 Task: Create a due date automation trigger when advanced on, on the tuesday after a card is due add dates due in 1 working days at 11:00 AM.
Action: Mouse moved to (885, 275)
Screenshot: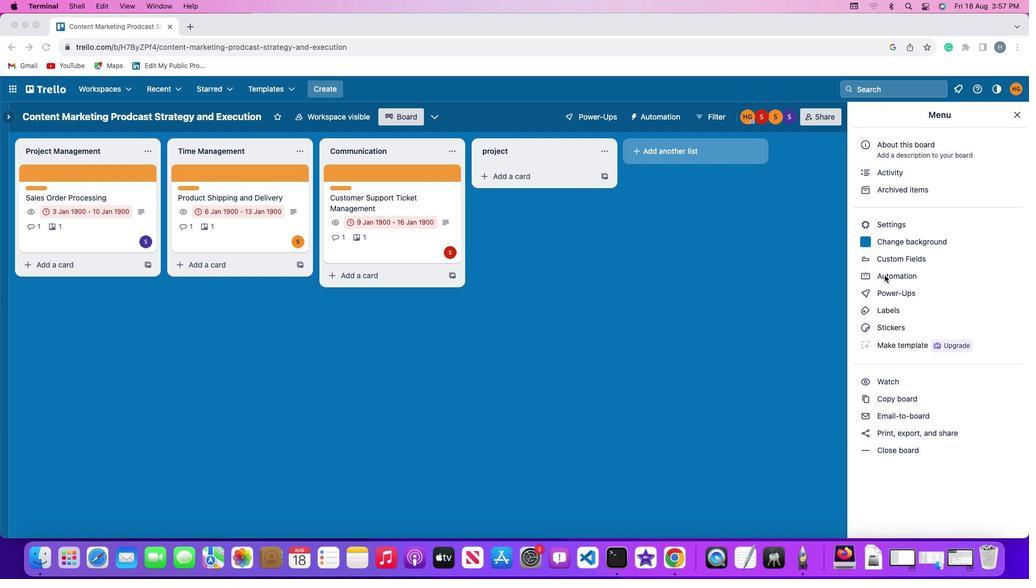 
Action: Mouse pressed left at (885, 275)
Screenshot: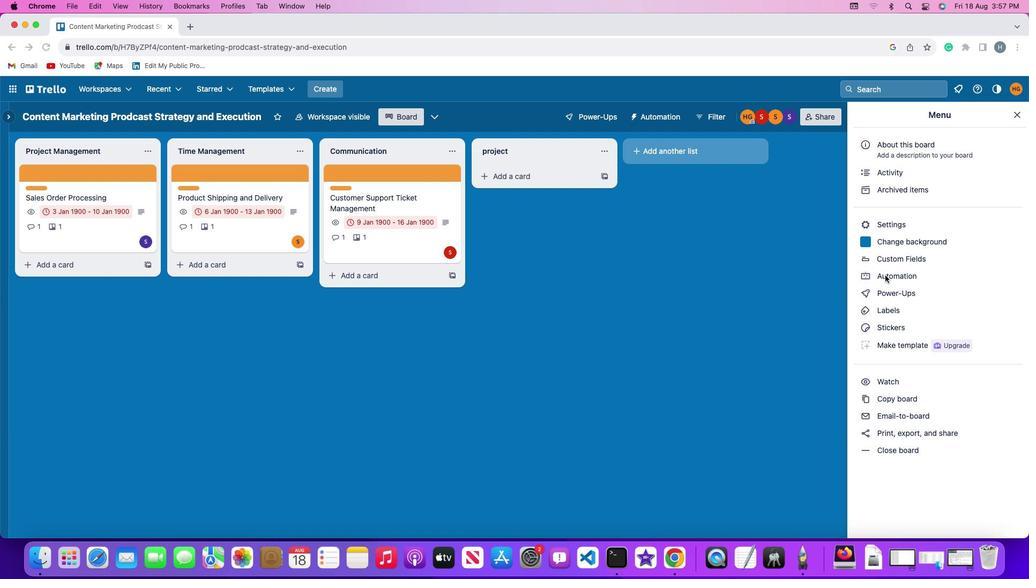 
Action: Mouse moved to (885, 275)
Screenshot: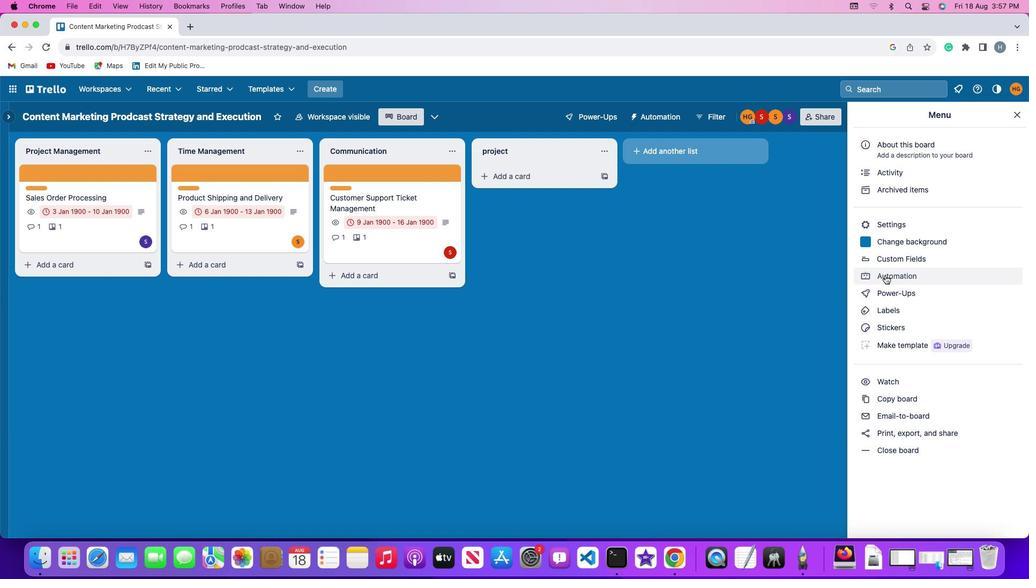 
Action: Mouse pressed left at (885, 275)
Screenshot: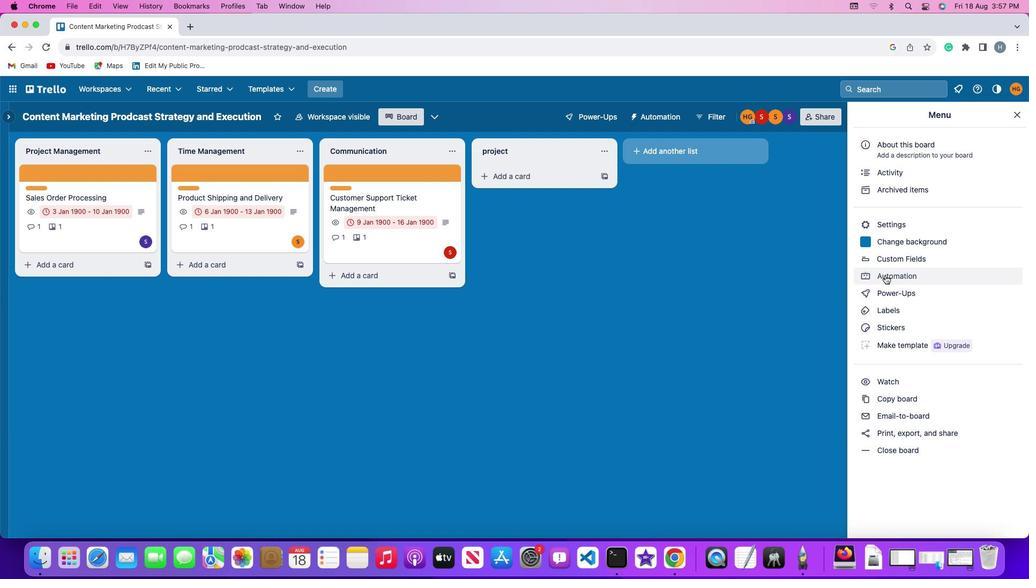 
Action: Mouse moved to (52, 252)
Screenshot: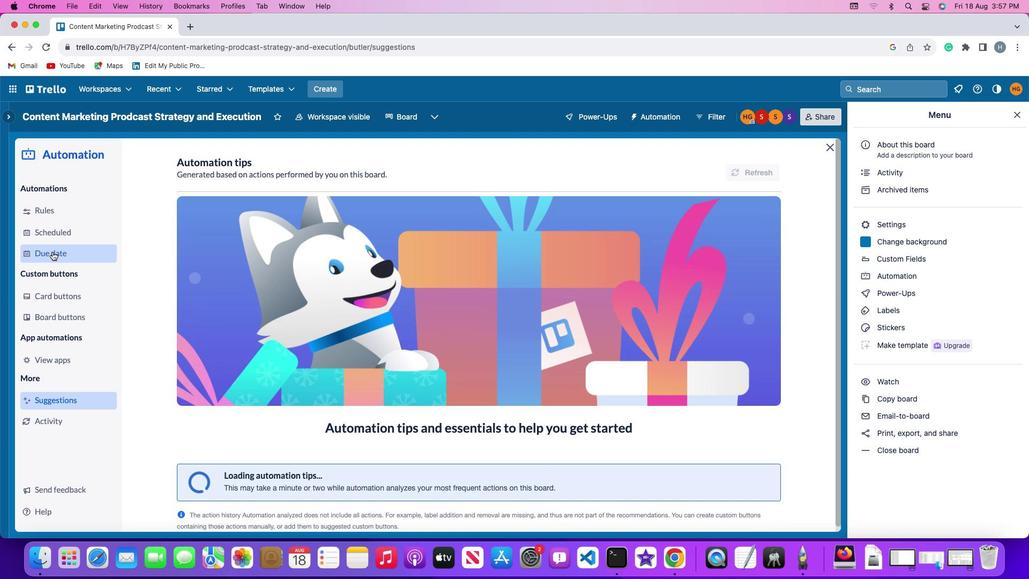 
Action: Mouse pressed left at (52, 252)
Screenshot: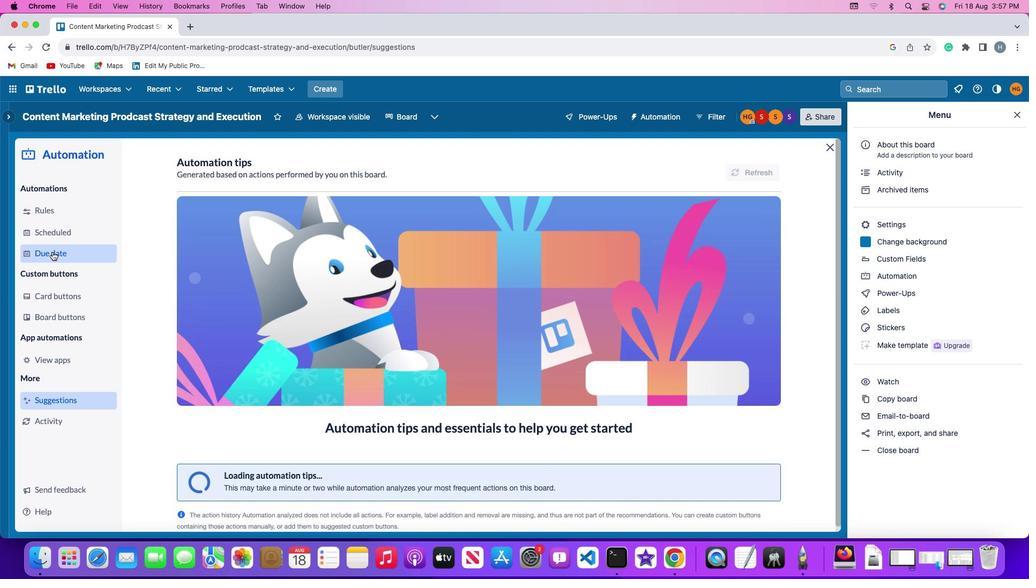
Action: Mouse moved to (730, 165)
Screenshot: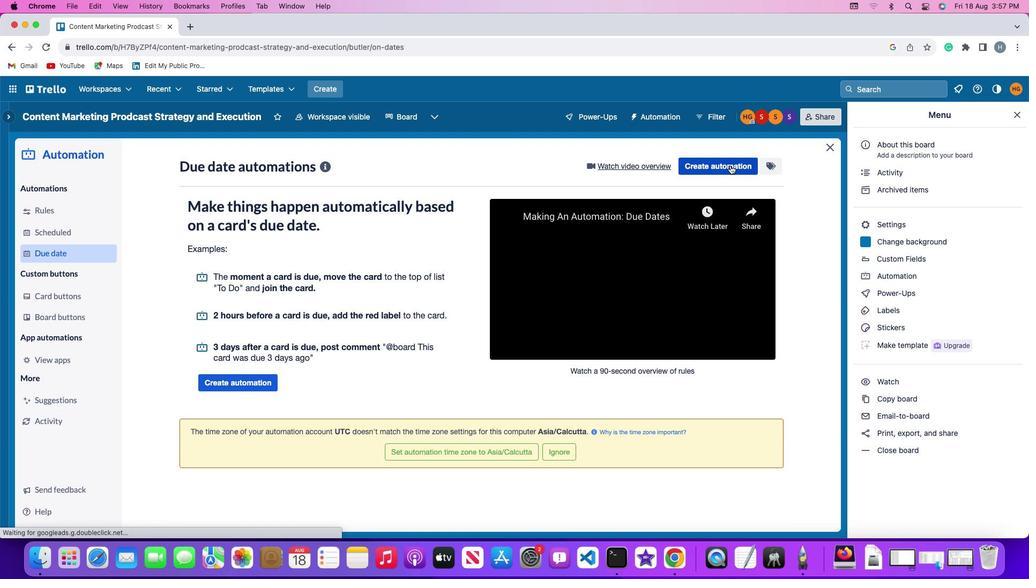 
Action: Mouse pressed left at (730, 165)
Screenshot: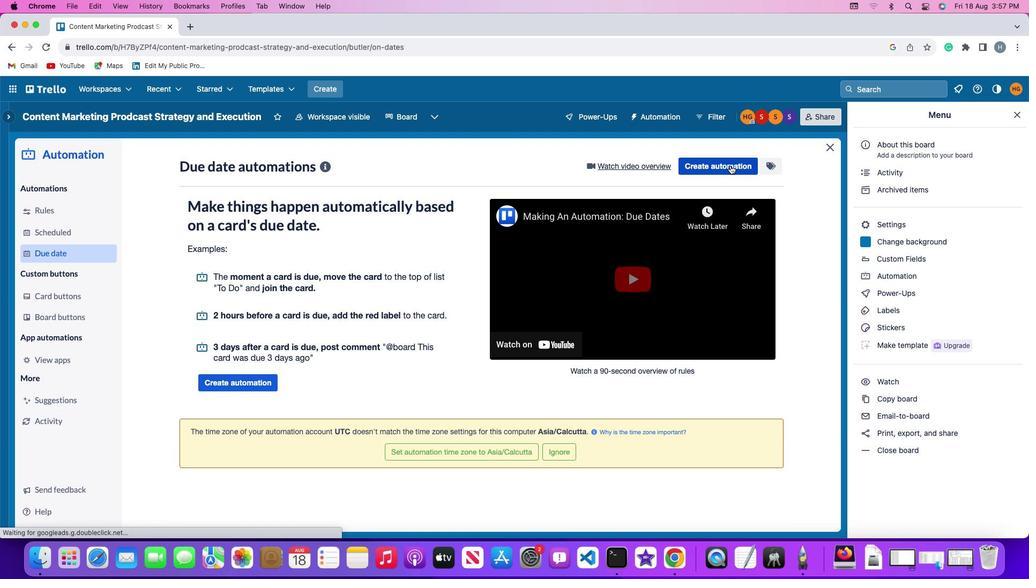 
Action: Mouse moved to (213, 268)
Screenshot: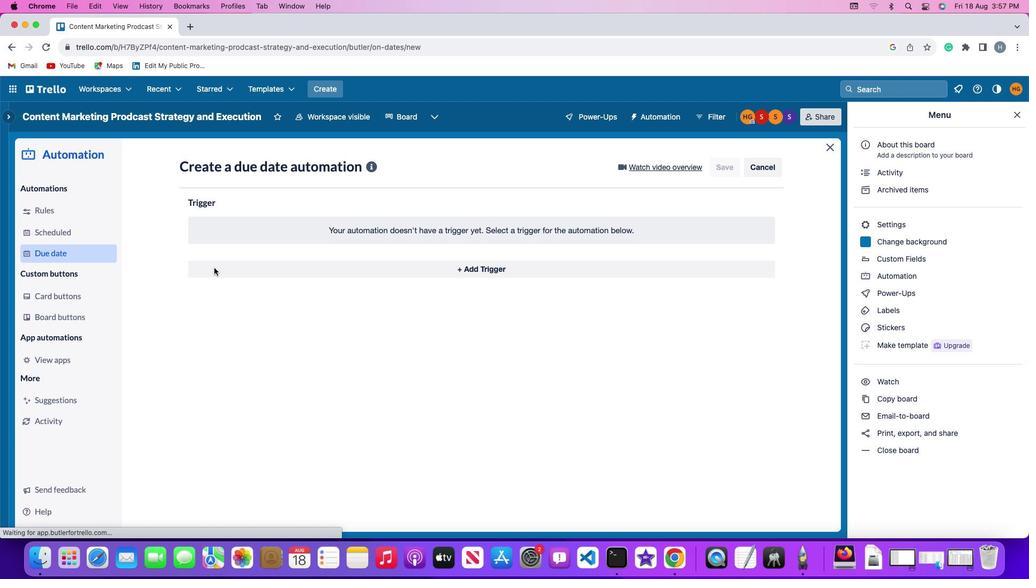 
Action: Mouse pressed left at (213, 268)
Screenshot: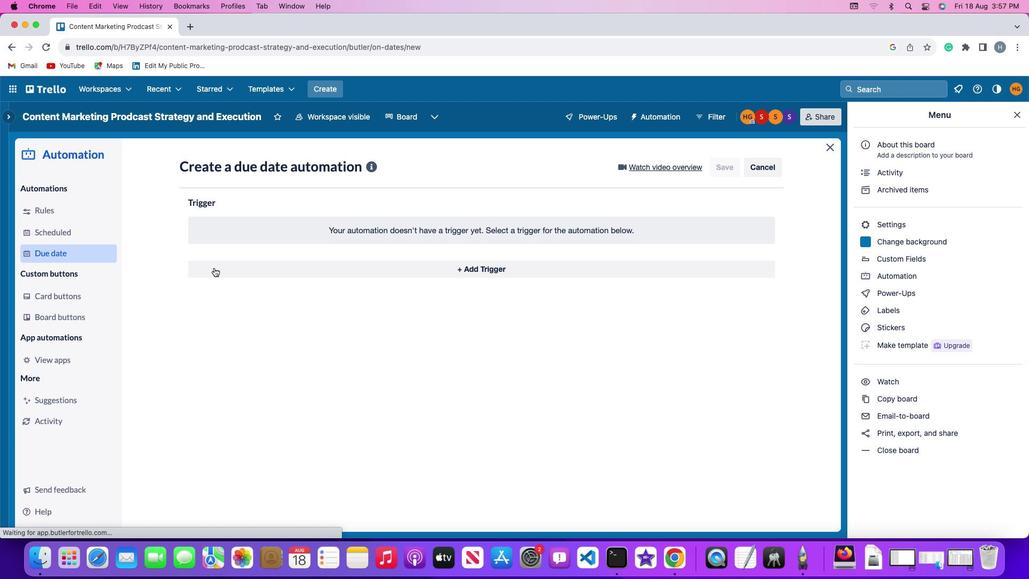 
Action: Mouse moved to (231, 464)
Screenshot: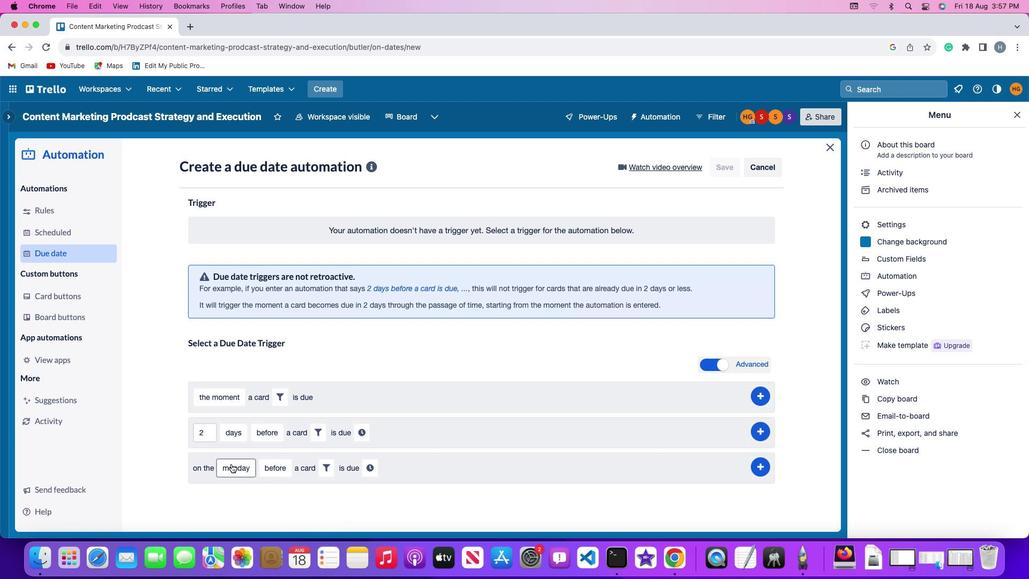 
Action: Mouse pressed left at (231, 464)
Screenshot: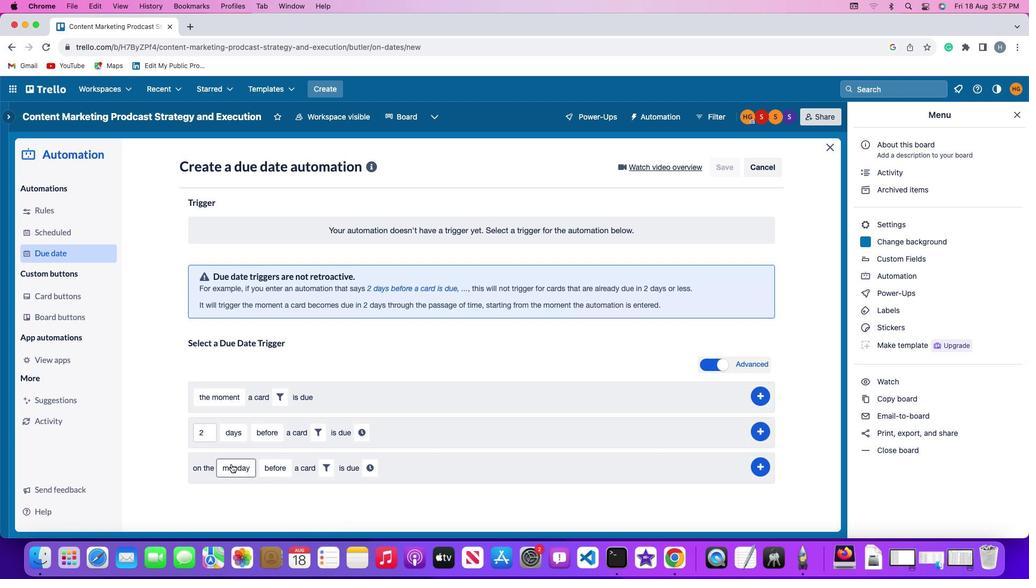 
Action: Mouse moved to (242, 339)
Screenshot: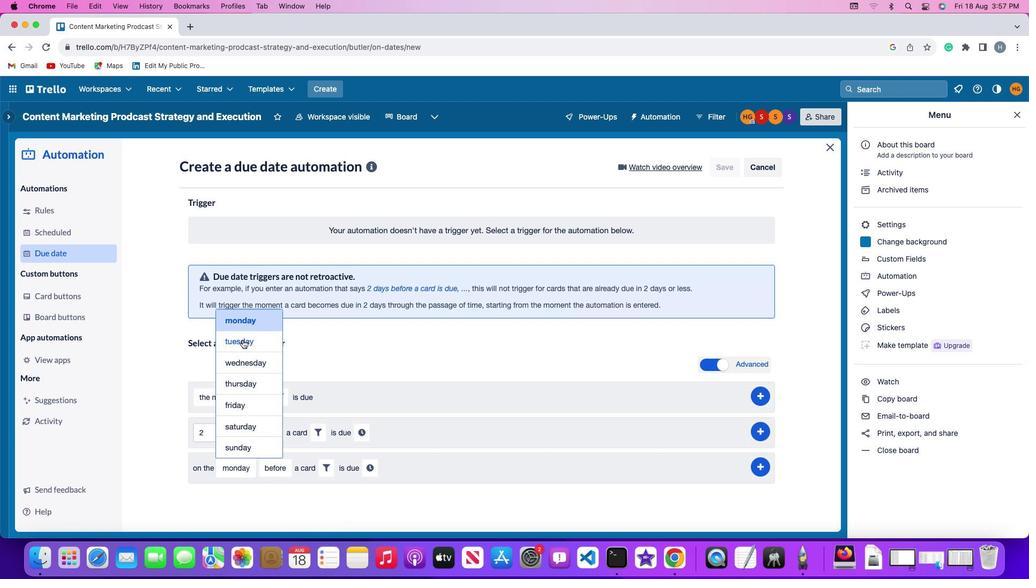 
Action: Mouse pressed left at (242, 339)
Screenshot: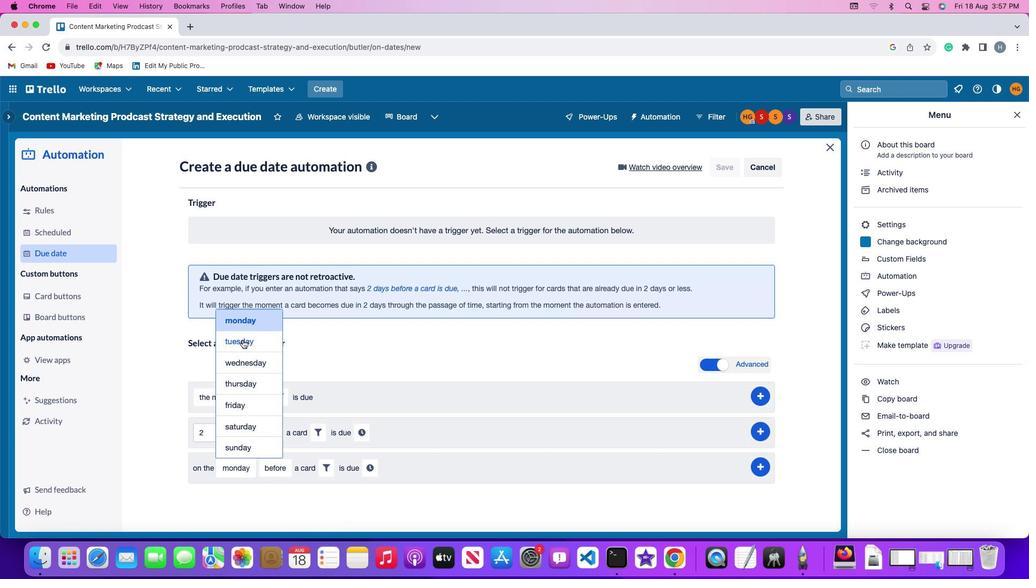 
Action: Mouse moved to (270, 468)
Screenshot: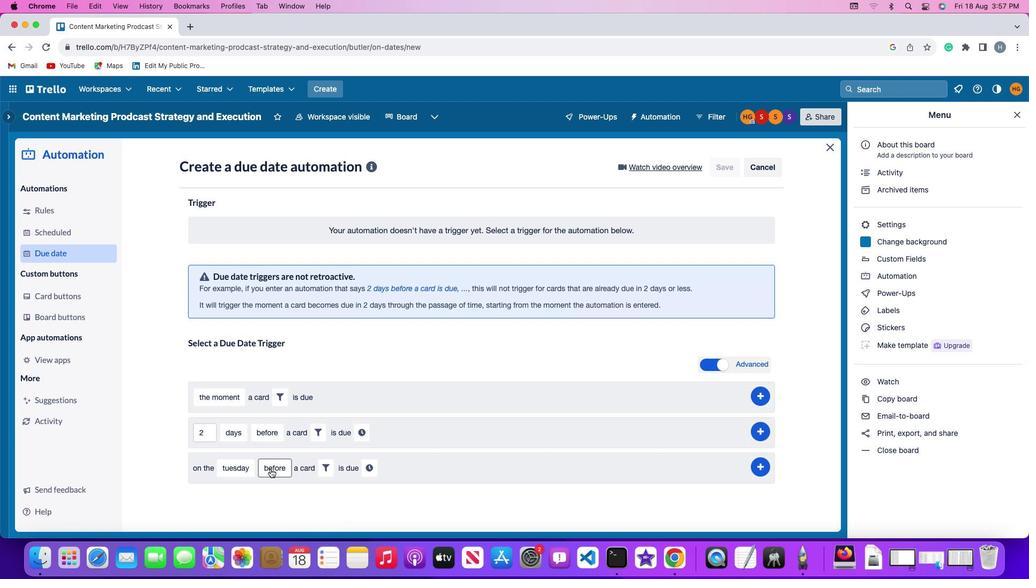 
Action: Mouse pressed left at (270, 468)
Screenshot: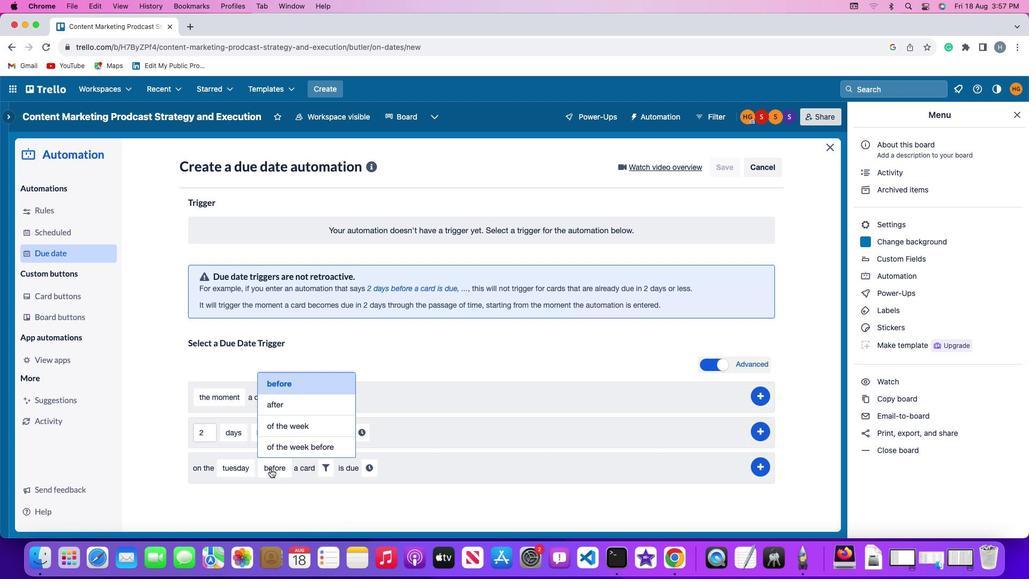 
Action: Mouse moved to (282, 405)
Screenshot: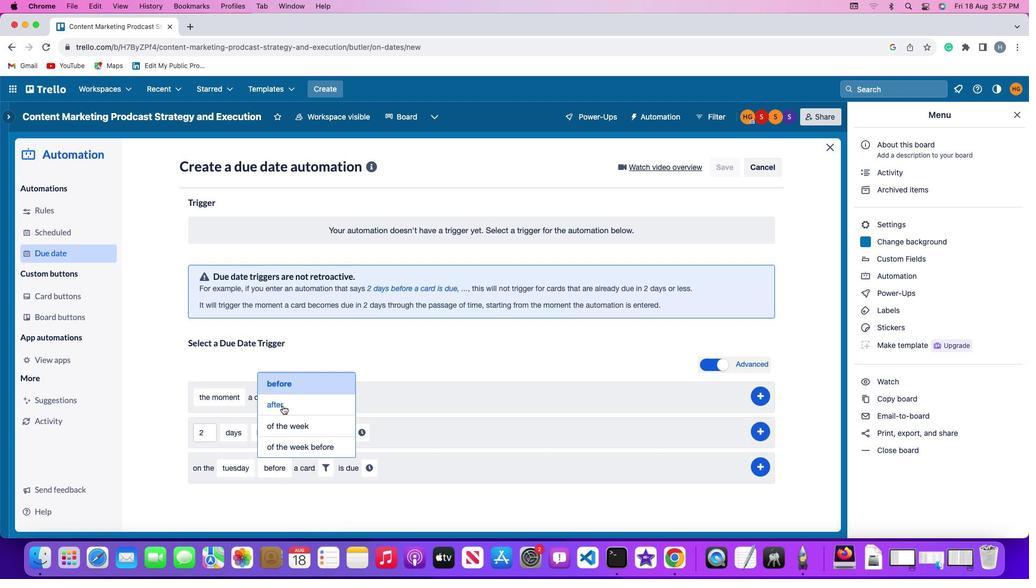 
Action: Mouse pressed left at (282, 405)
Screenshot: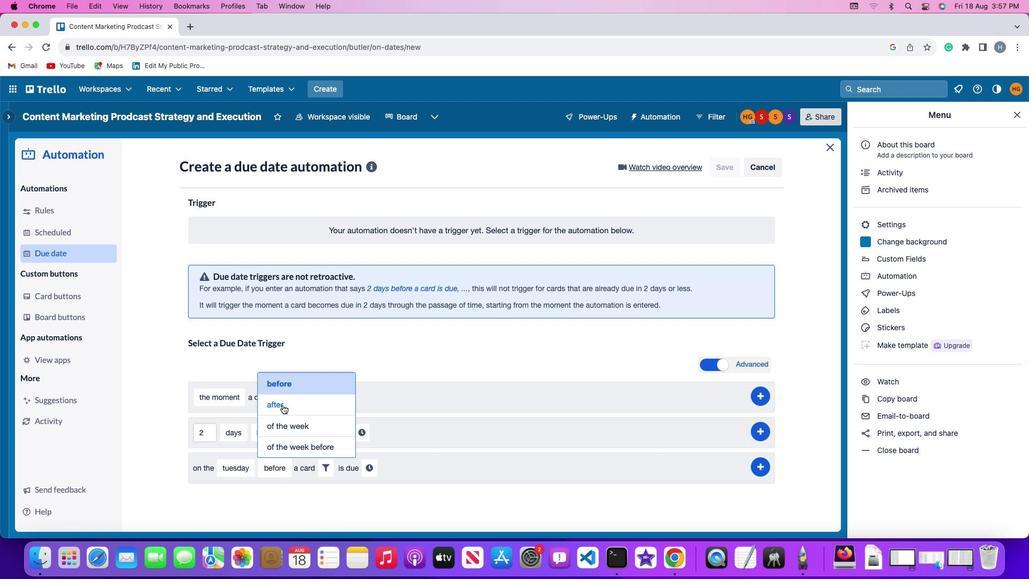 
Action: Mouse moved to (320, 468)
Screenshot: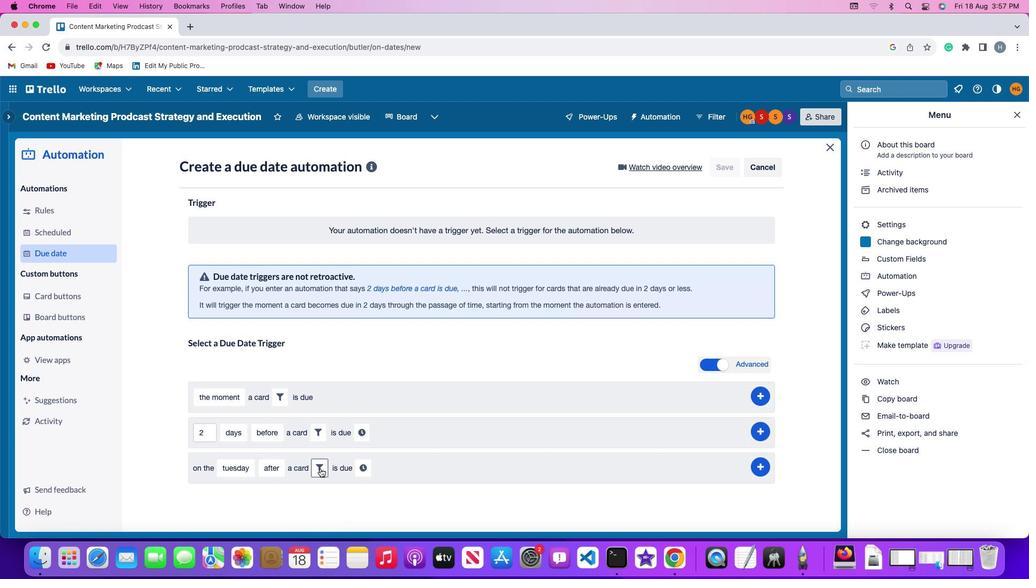
Action: Mouse pressed left at (320, 468)
Screenshot: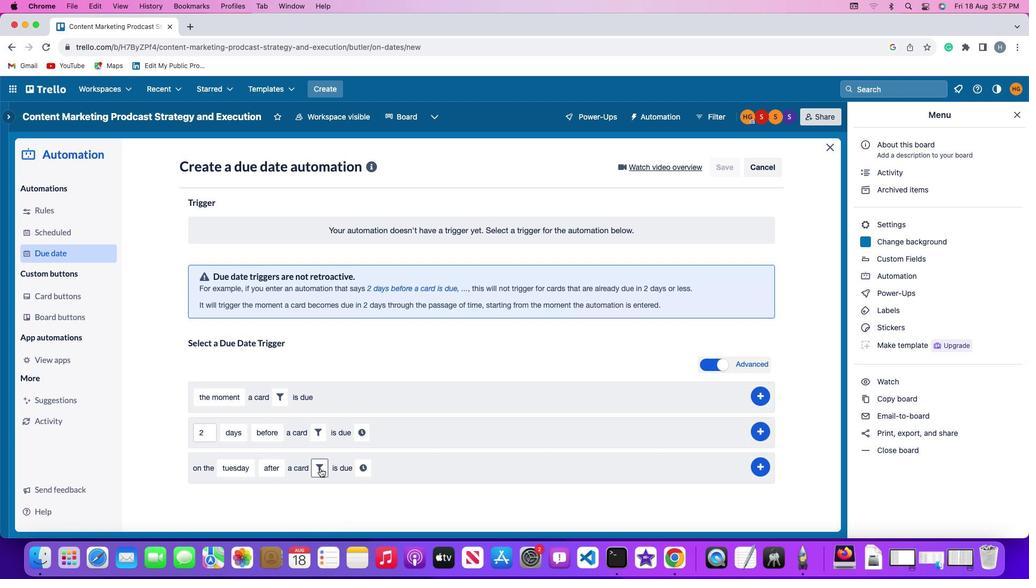 
Action: Mouse moved to (291, 495)
Screenshot: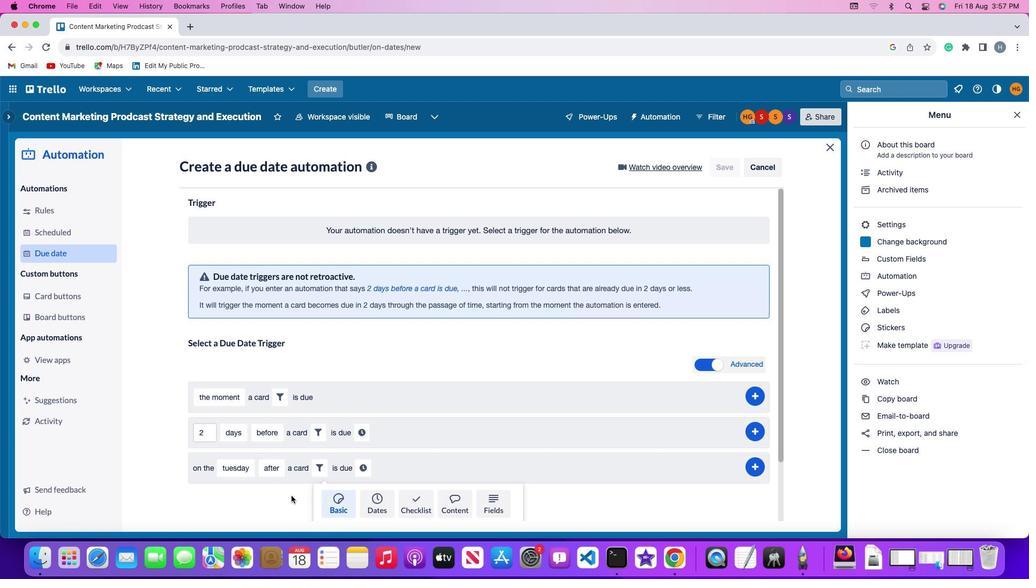 
Action: Mouse scrolled (291, 495) with delta (0, 0)
Screenshot: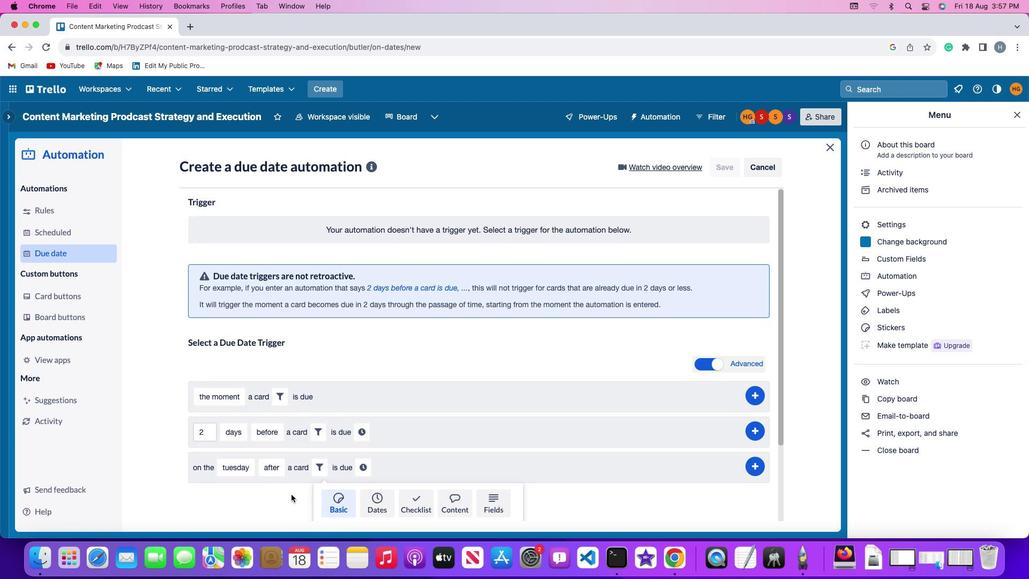 
Action: Mouse moved to (291, 494)
Screenshot: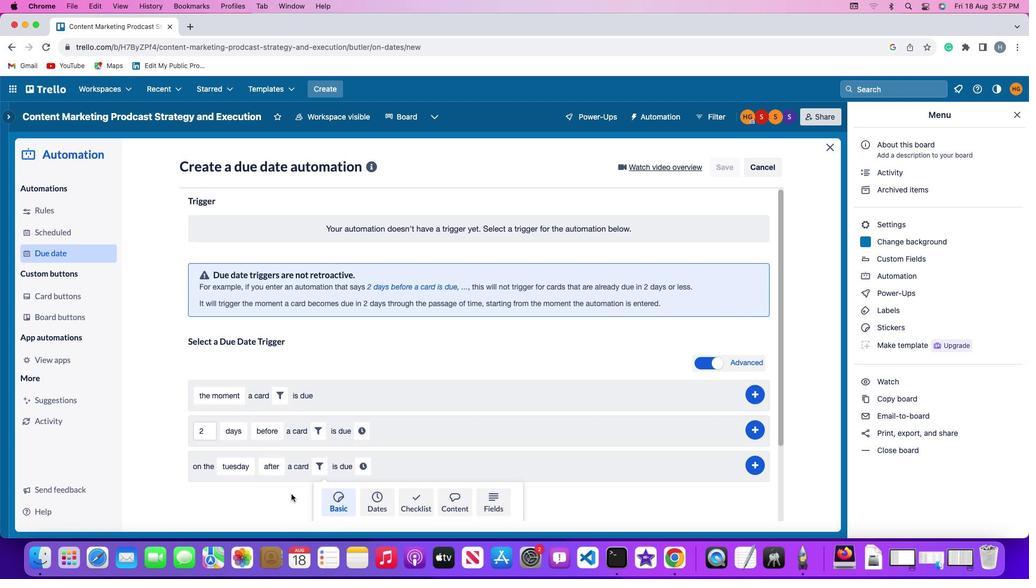 
Action: Mouse scrolled (291, 494) with delta (0, 0)
Screenshot: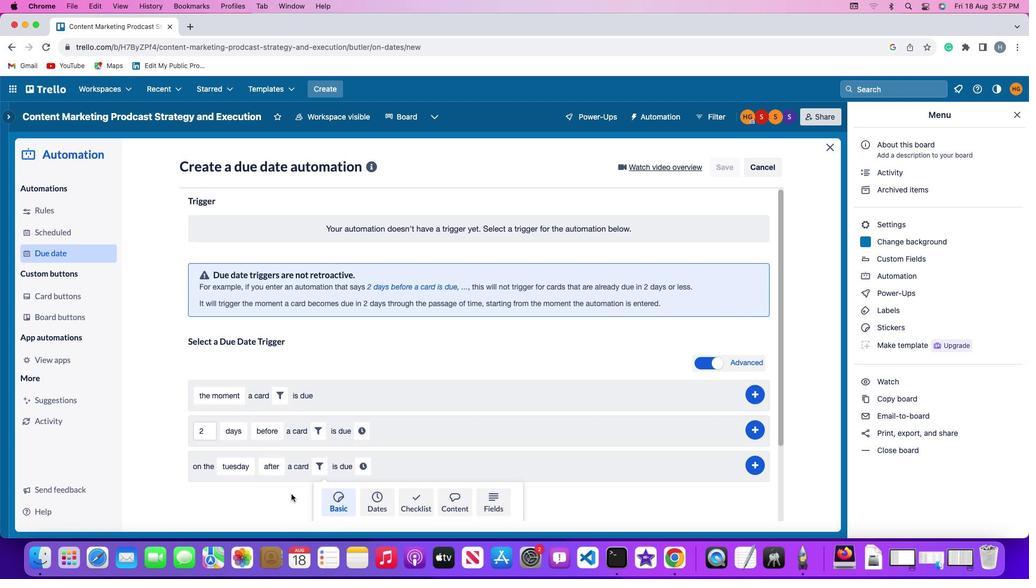 
Action: Mouse scrolled (291, 494) with delta (0, -1)
Screenshot: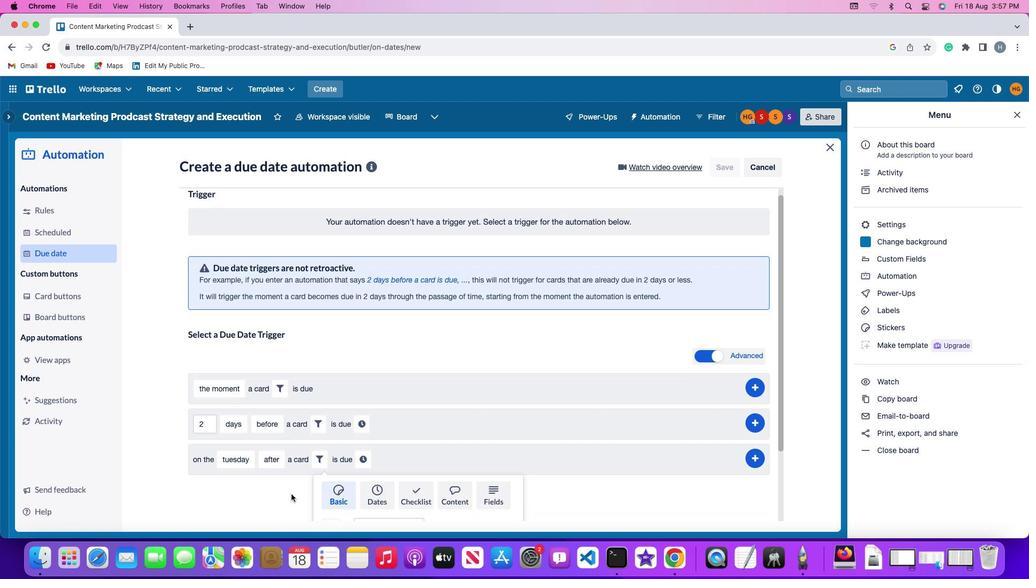 
Action: Mouse moved to (291, 494)
Screenshot: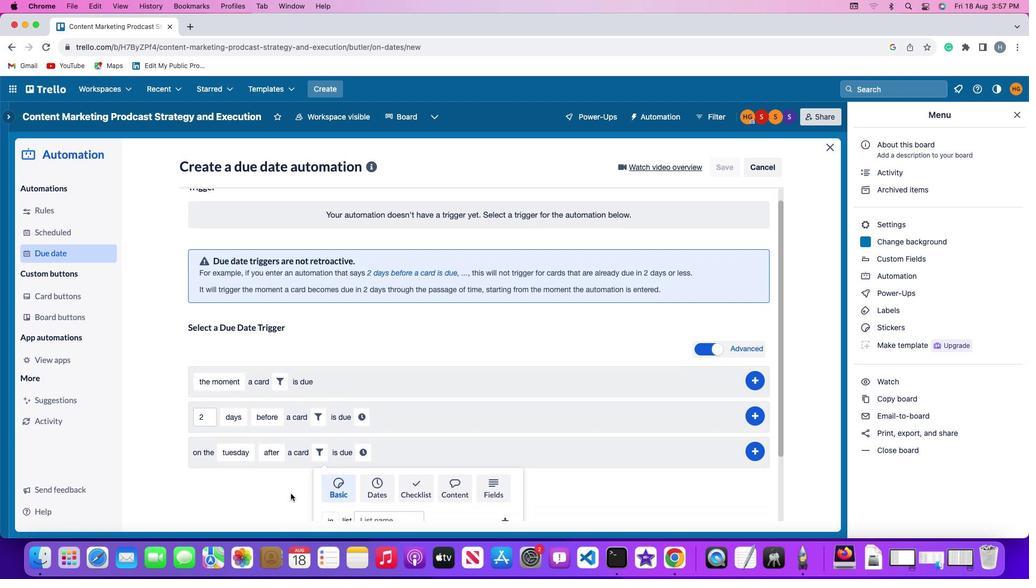 
Action: Mouse scrolled (291, 494) with delta (0, -2)
Screenshot: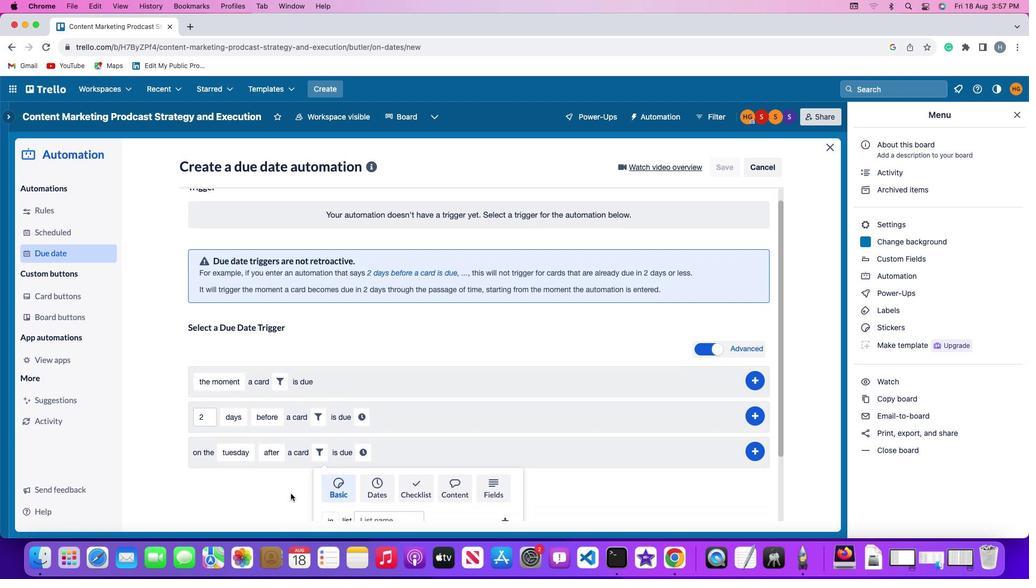 
Action: Mouse moved to (291, 493)
Screenshot: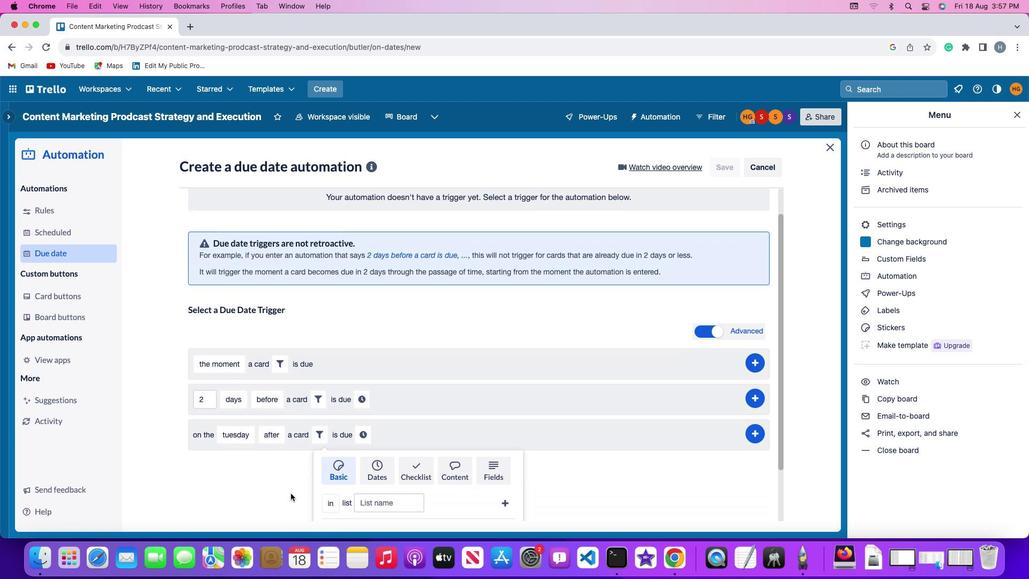 
Action: Mouse scrolled (291, 493) with delta (0, -2)
Screenshot: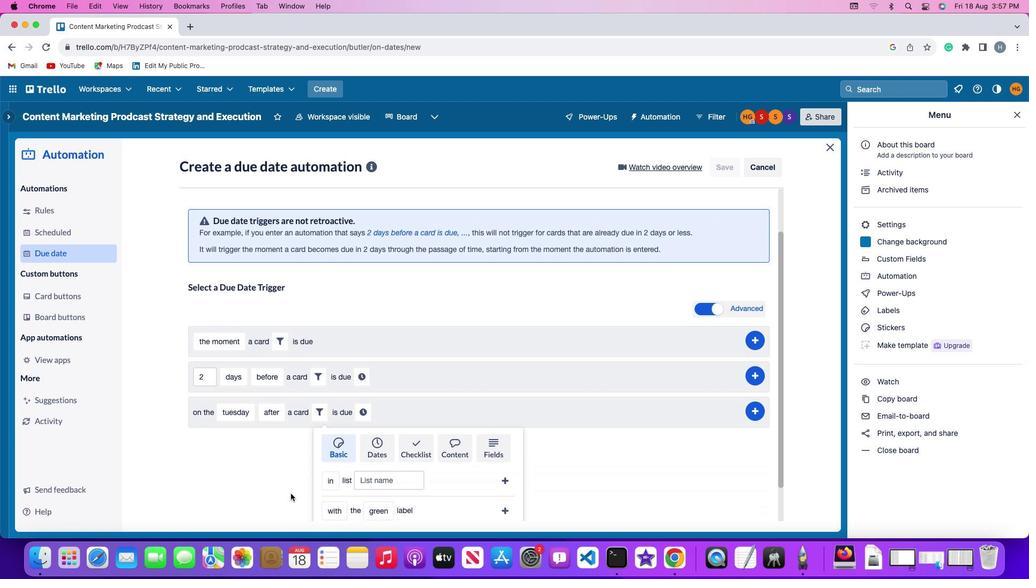 
Action: Mouse moved to (291, 493)
Screenshot: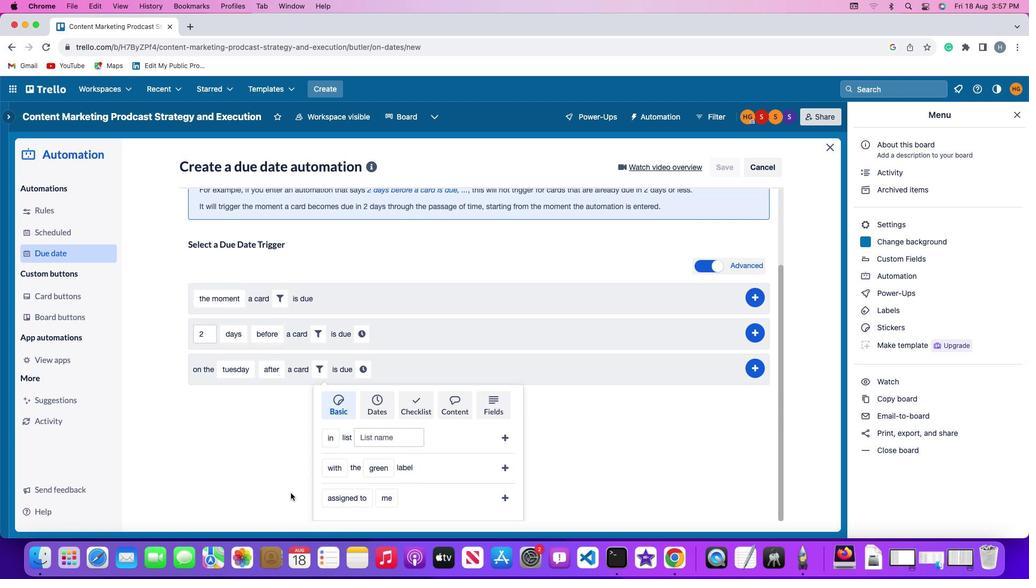 
Action: Mouse scrolled (291, 493) with delta (0, 0)
Screenshot: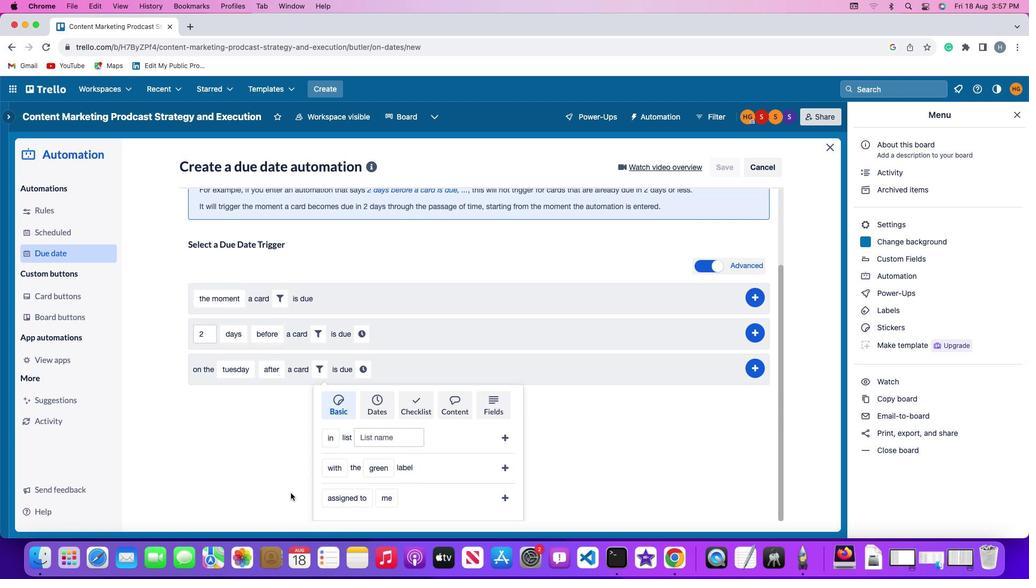 
Action: Mouse moved to (291, 493)
Screenshot: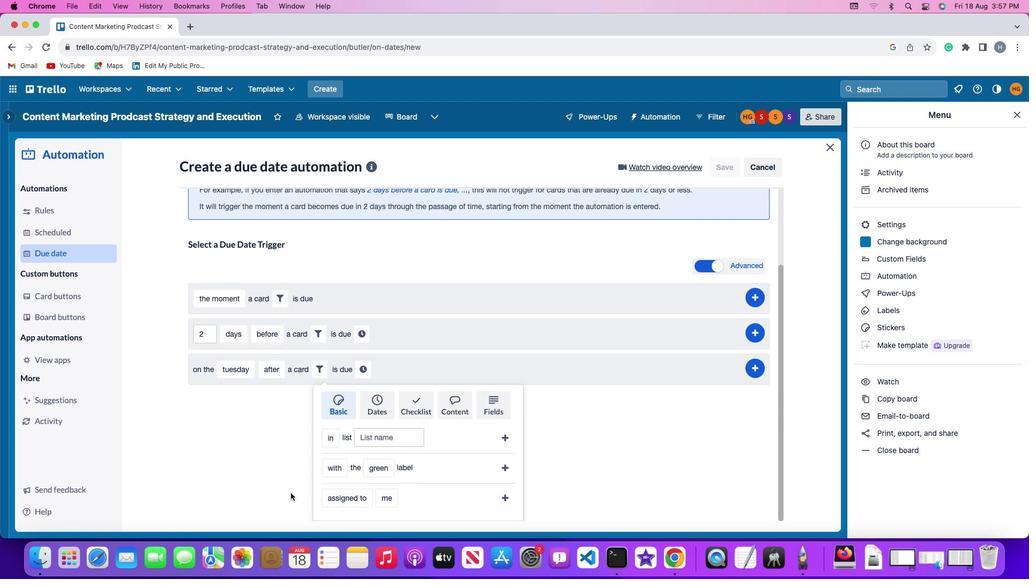 
Action: Mouse scrolled (291, 493) with delta (0, 0)
Screenshot: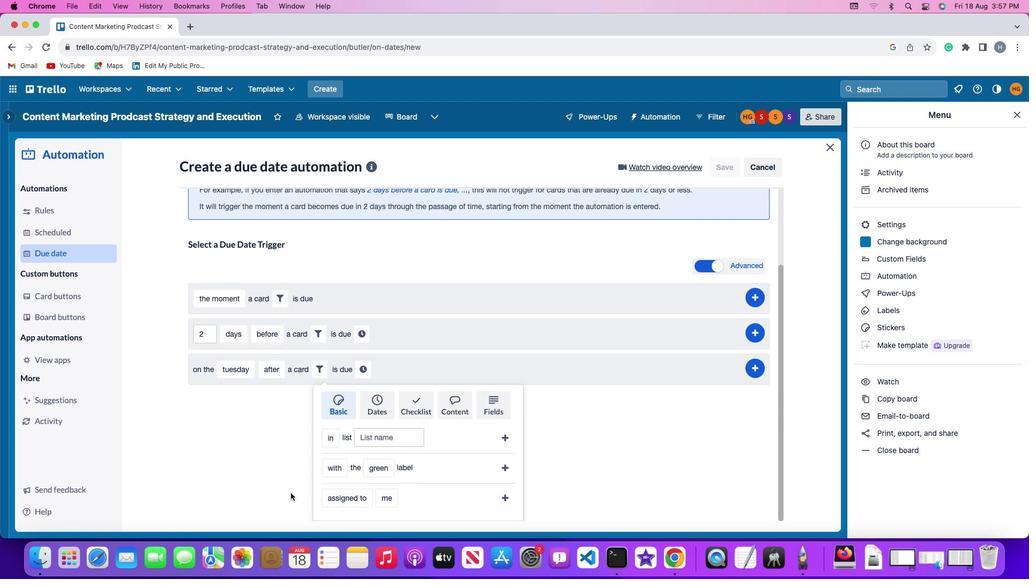 
Action: Mouse scrolled (291, 493) with delta (0, -1)
Screenshot: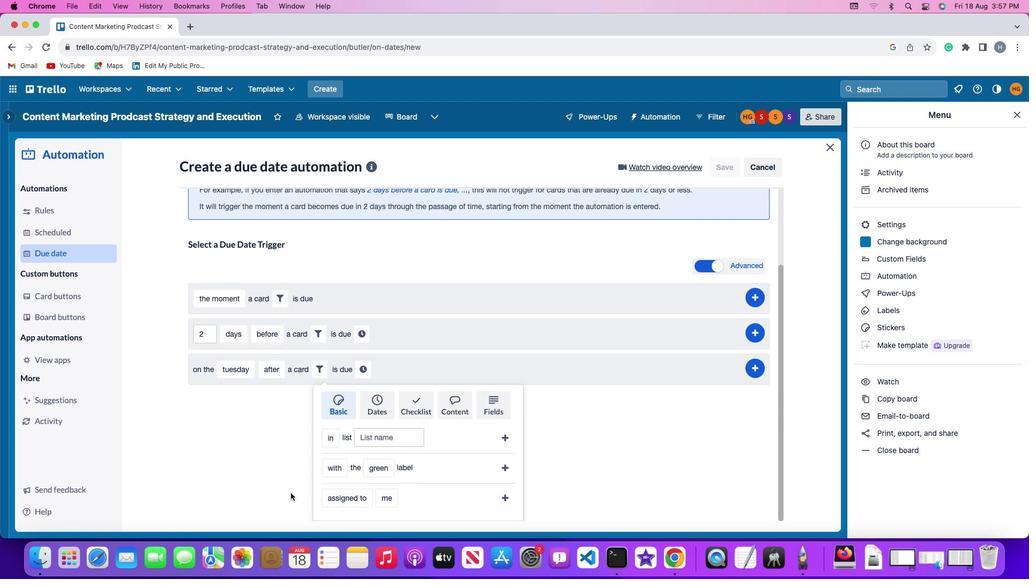 
Action: Mouse scrolled (291, 493) with delta (0, -2)
Screenshot: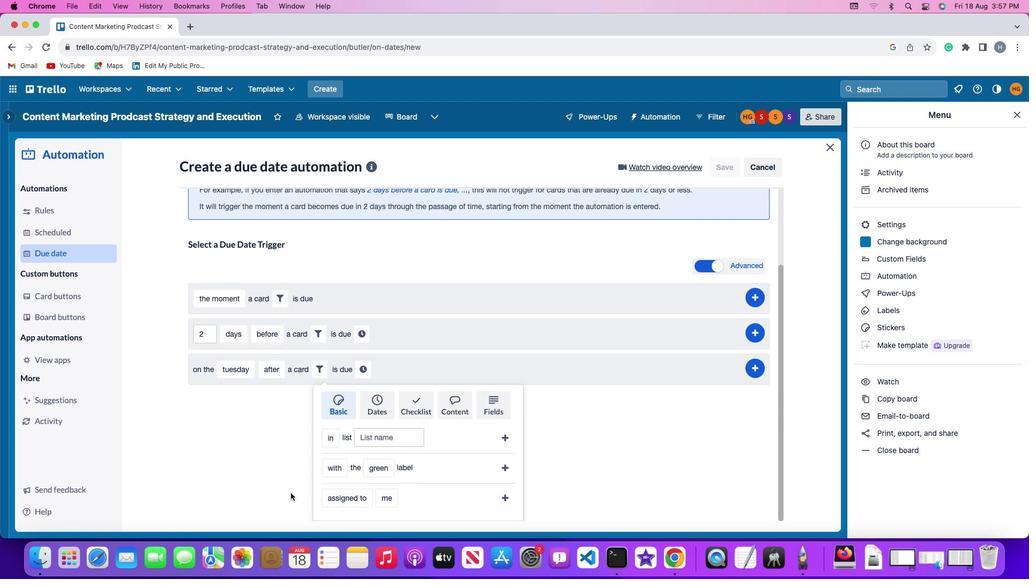 
Action: Mouse moved to (387, 405)
Screenshot: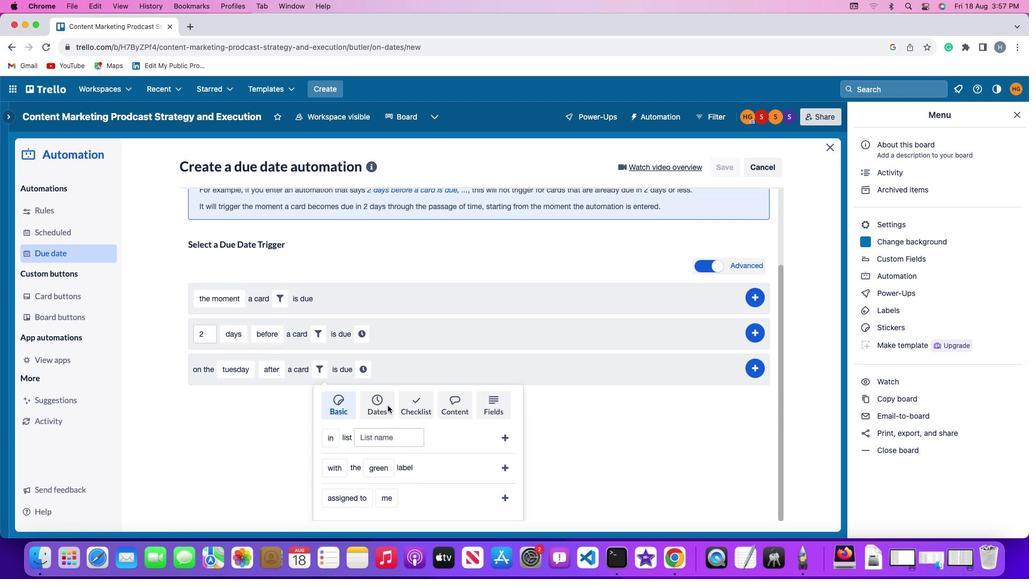 
Action: Mouse pressed left at (387, 405)
Screenshot: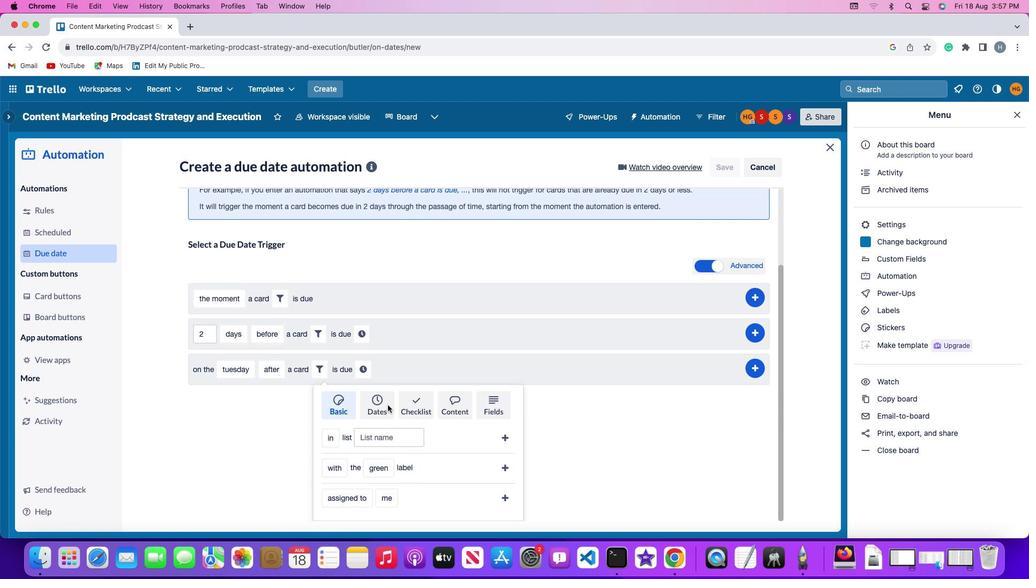 
Action: Mouse moved to (269, 443)
Screenshot: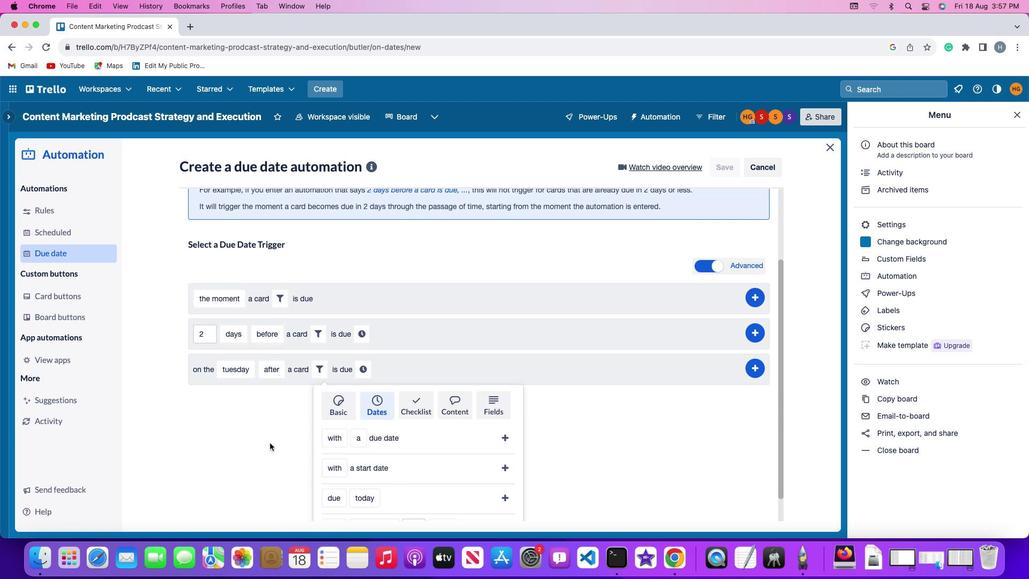 
Action: Mouse scrolled (269, 443) with delta (0, 0)
Screenshot: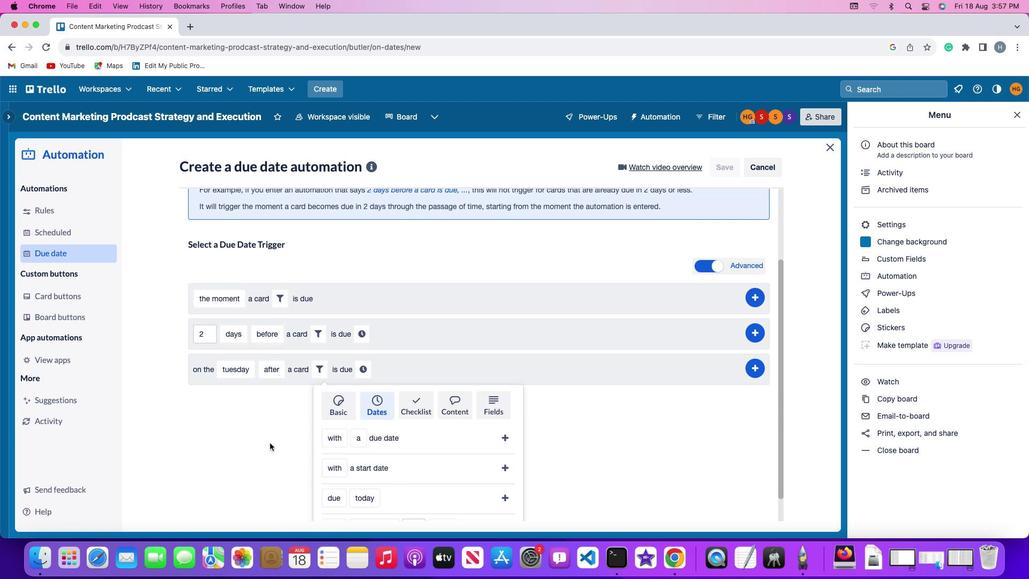 
Action: Mouse scrolled (269, 443) with delta (0, 0)
Screenshot: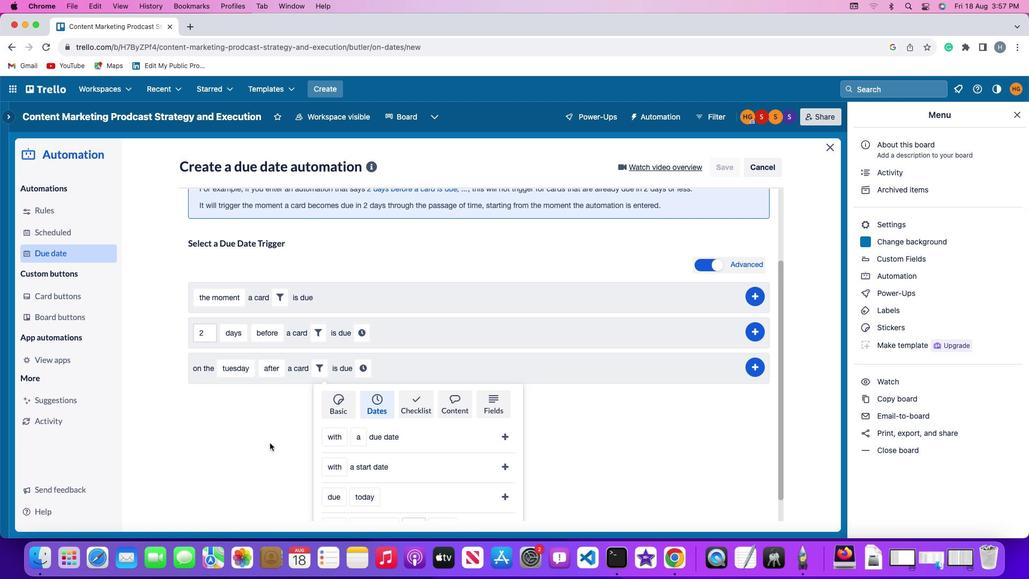 
Action: Mouse moved to (270, 443)
Screenshot: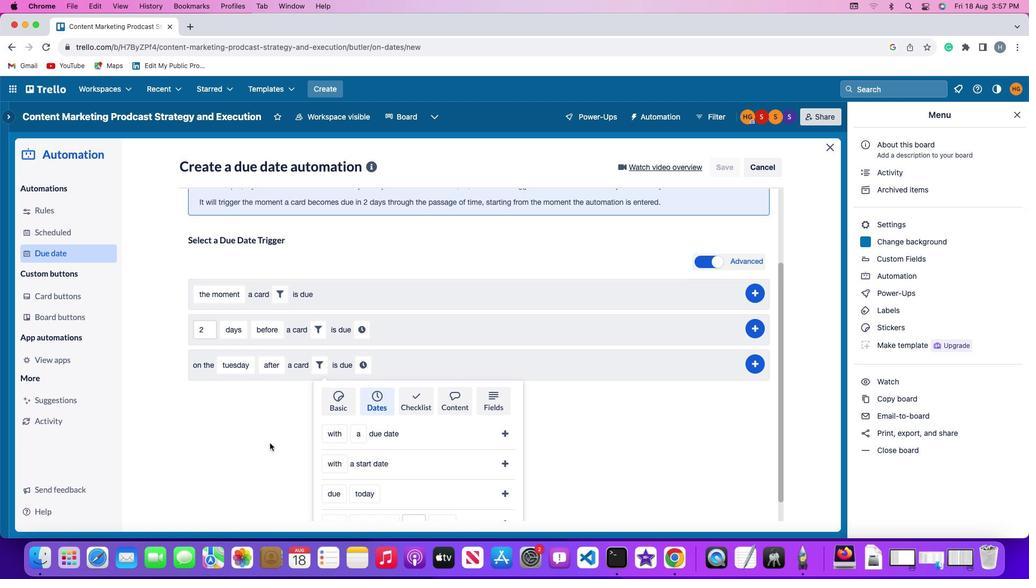 
Action: Mouse scrolled (270, 443) with delta (0, -1)
Screenshot: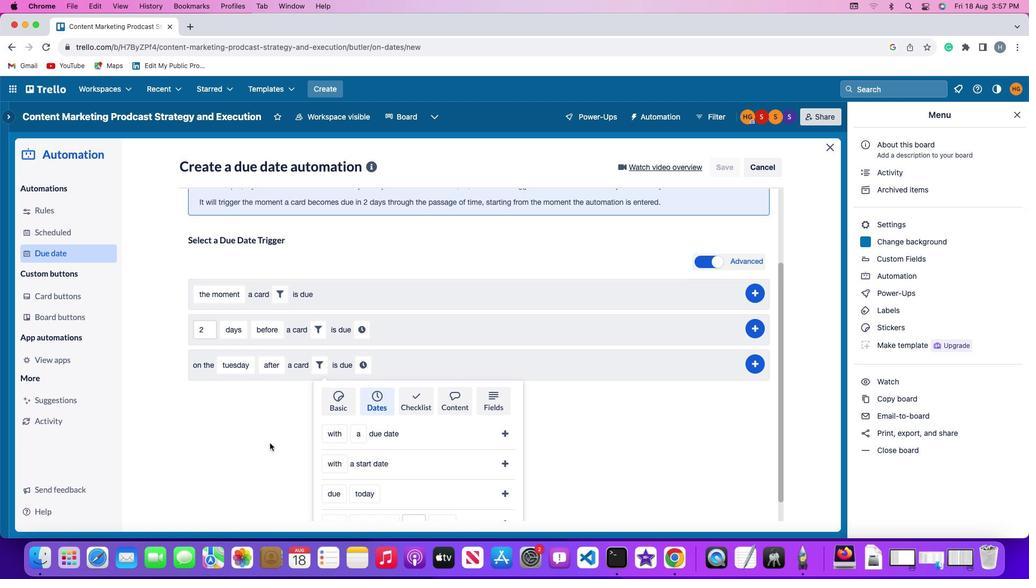 
Action: Mouse moved to (270, 443)
Screenshot: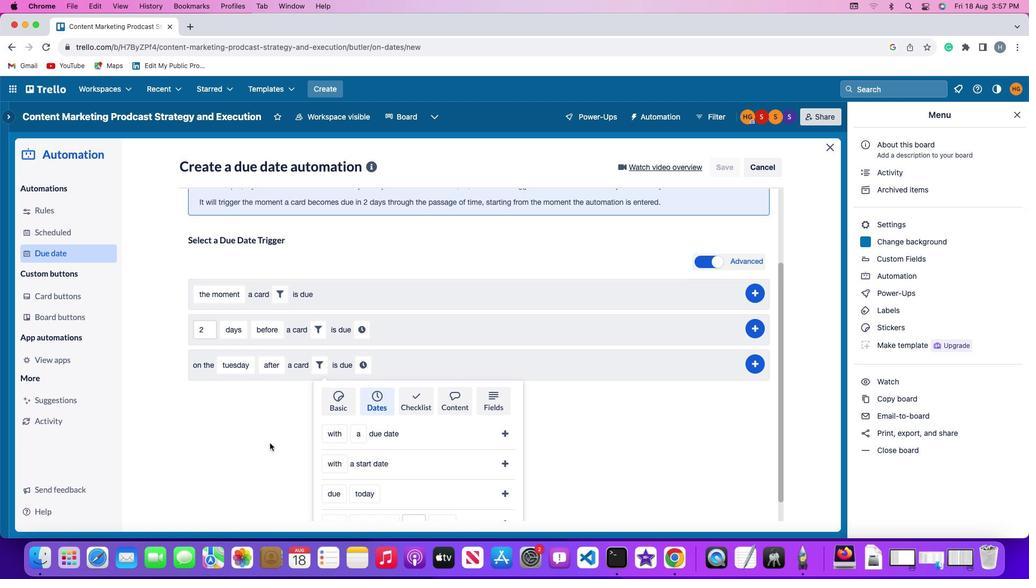 
Action: Mouse scrolled (270, 443) with delta (0, -2)
Screenshot: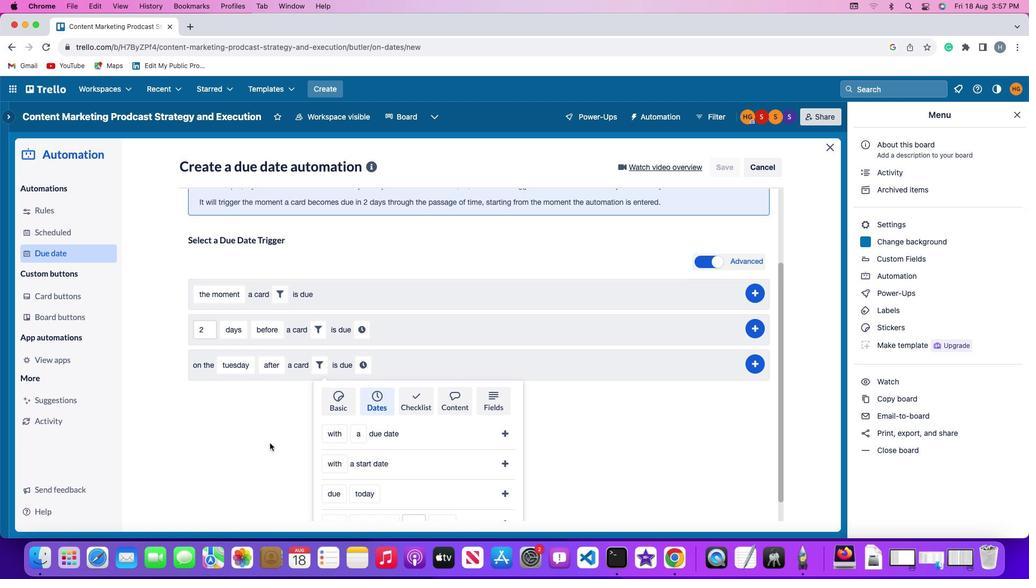 
Action: Mouse scrolled (270, 443) with delta (0, -2)
Screenshot: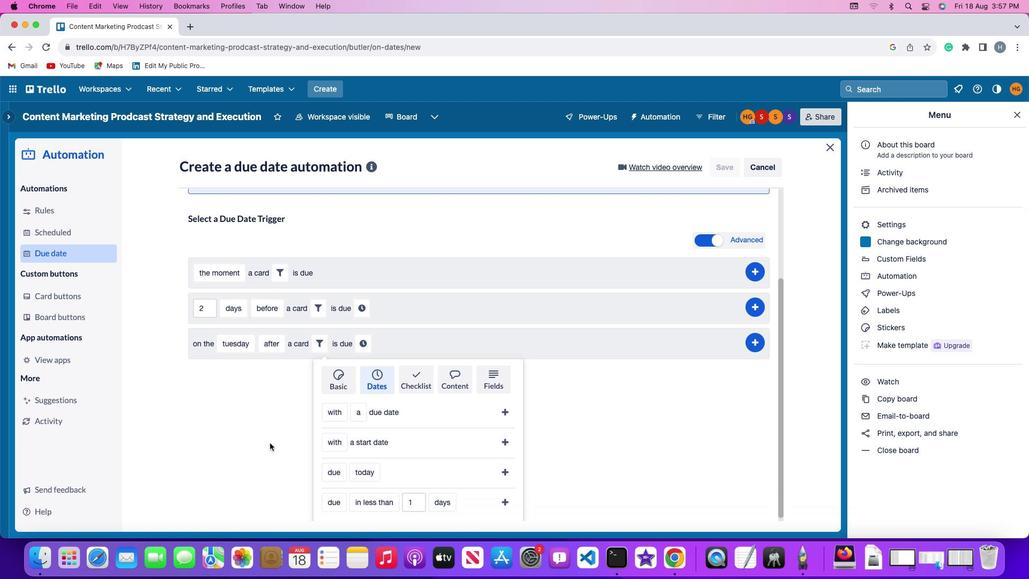 
Action: Mouse scrolled (270, 443) with delta (0, 0)
Screenshot: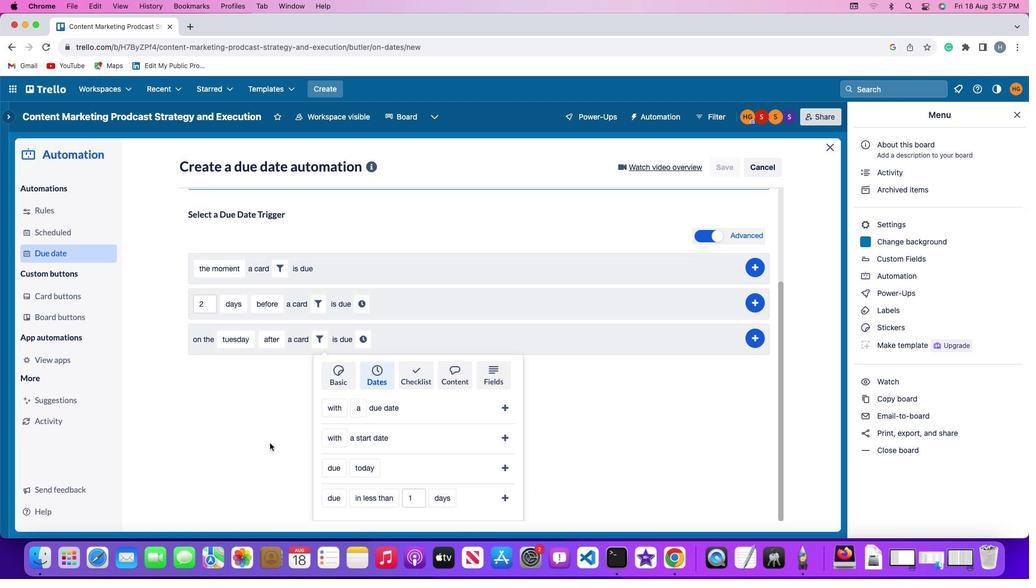 
Action: Mouse scrolled (270, 443) with delta (0, 0)
Screenshot: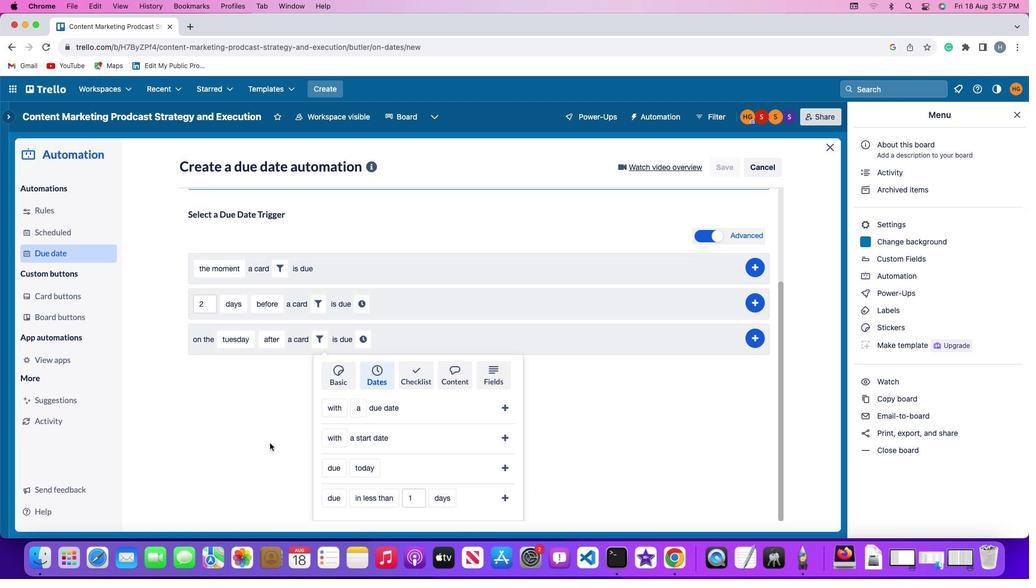 
Action: Mouse scrolled (270, 443) with delta (0, -1)
Screenshot: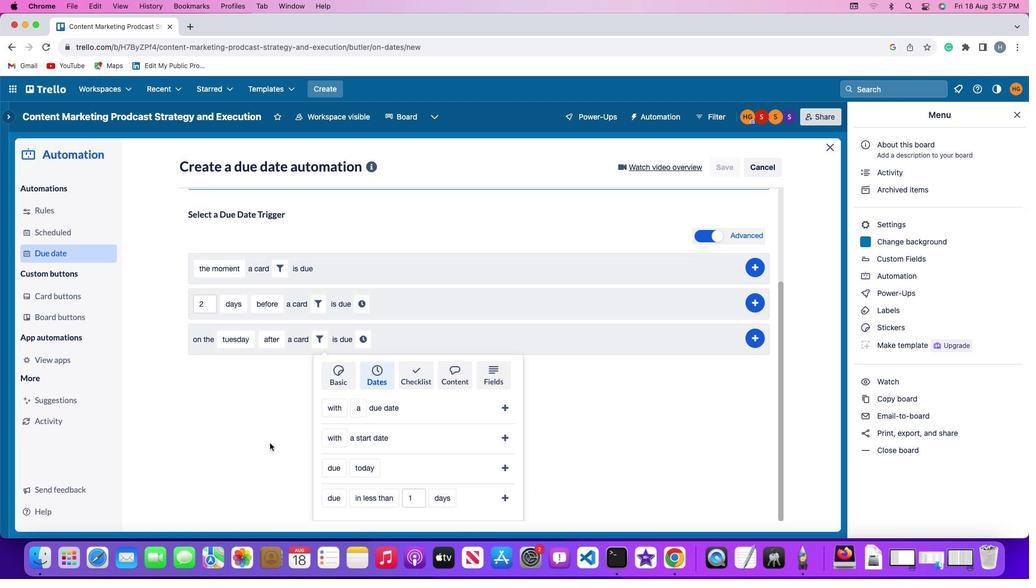 
Action: Mouse scrolled (270, 443) with delta (0, -2)
Screenshot: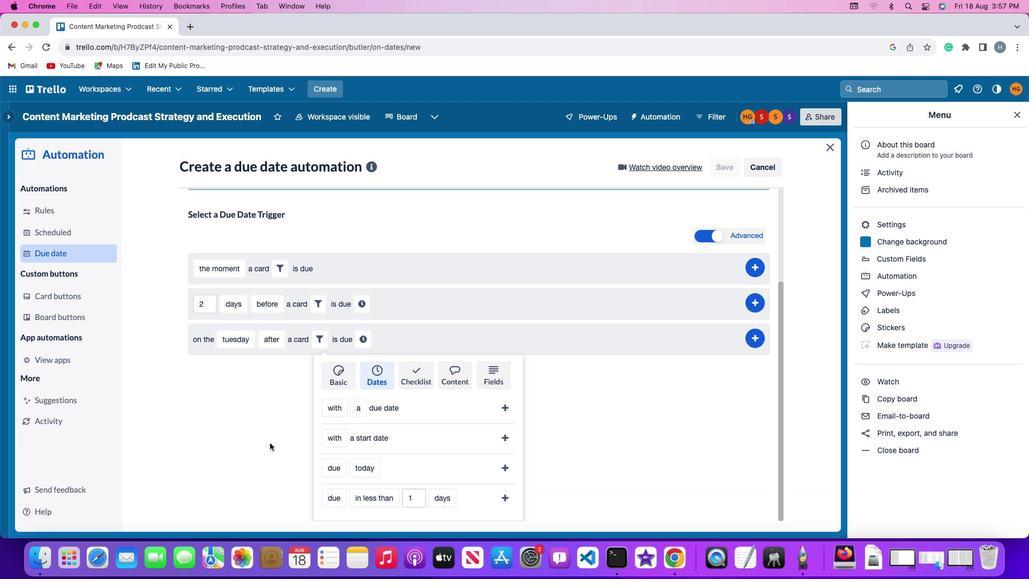 
Action: Mouse moved to (337, 496)
Screenshot: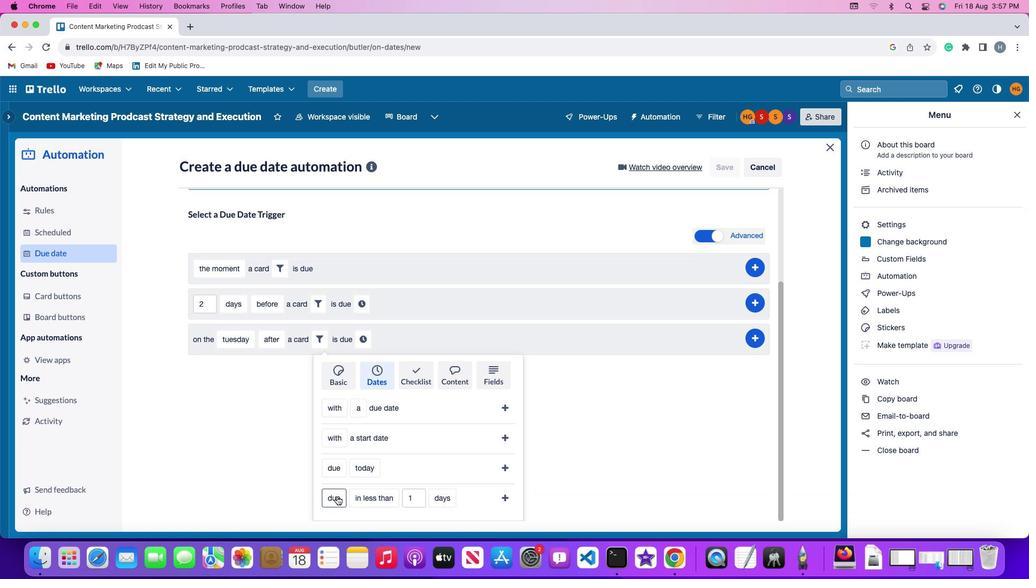 
Action: Mouse pressed left at (337, 496)
Screenshot: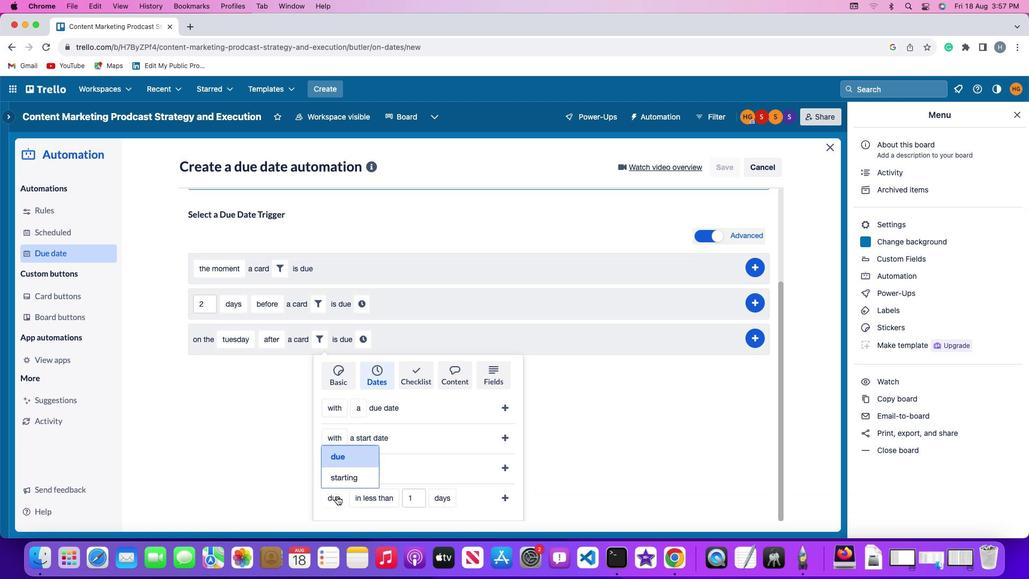 
Action: Mouse moved to (352, 458)
Screenshot: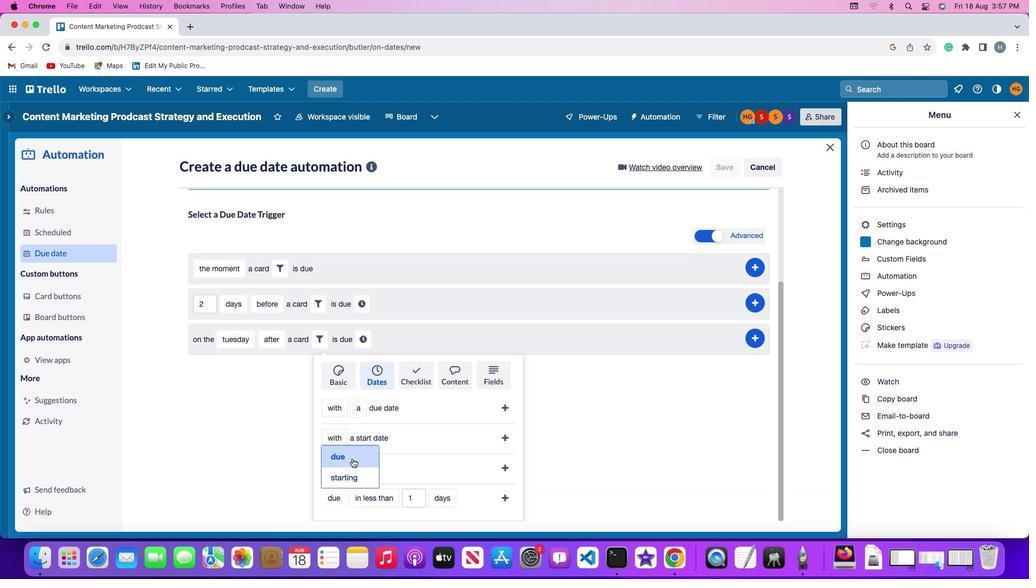 
Action: Mouse pressed left at (352, 458)
Screenshot: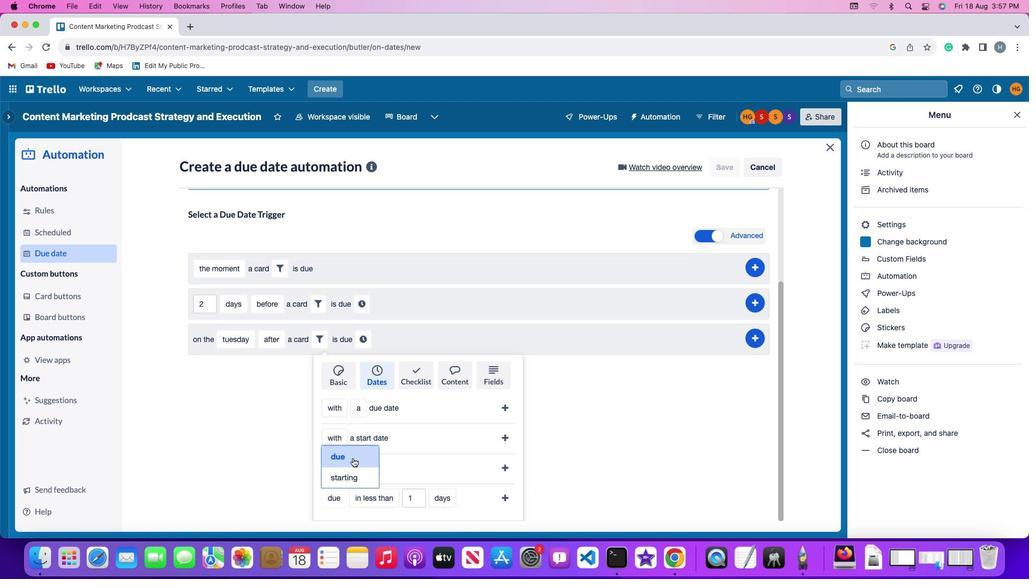 
Action: Mouse moved to (374, 497)
Screenshot: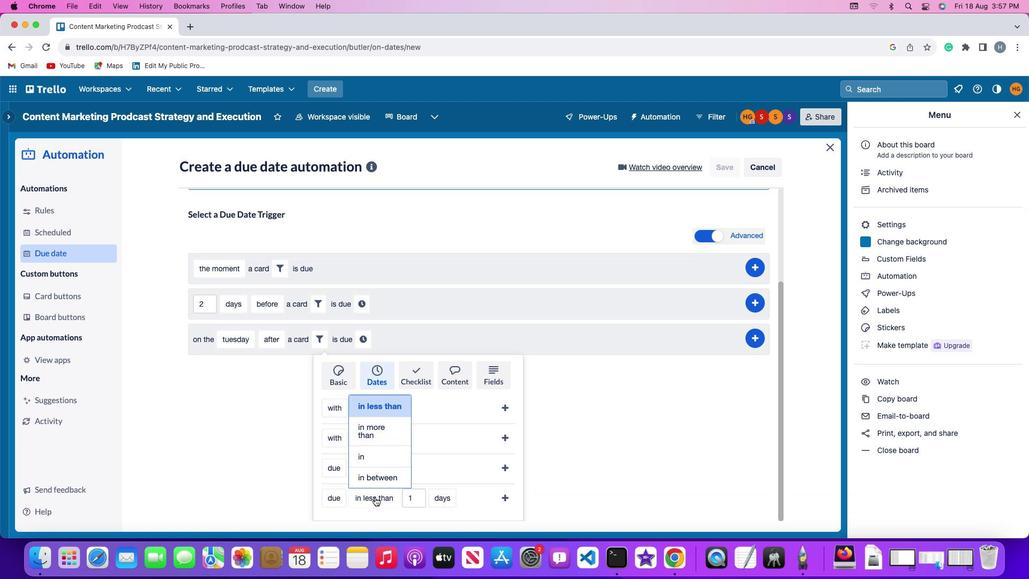 
Action: Mouse pressed left at (374, 497)
Screenshot: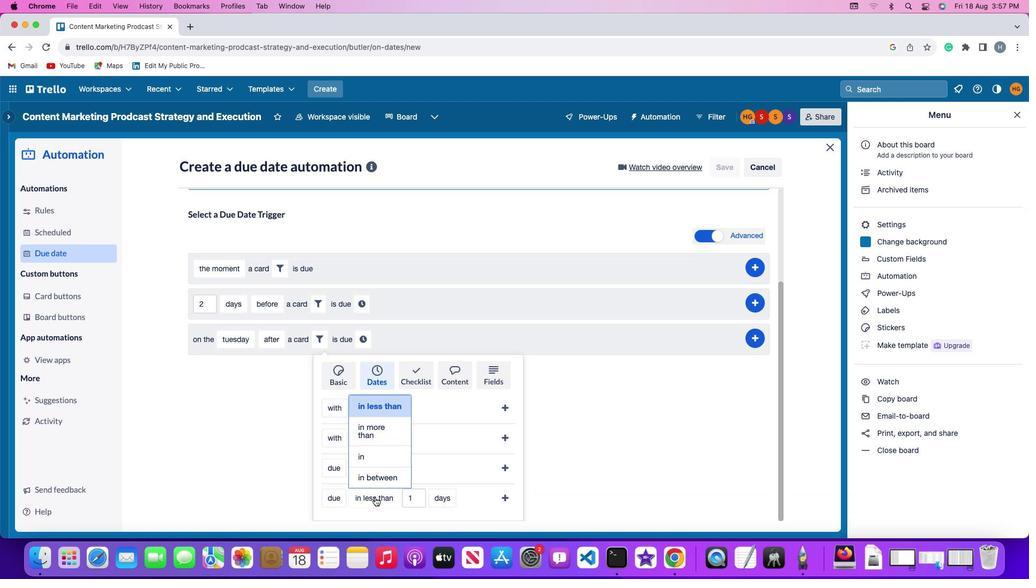 
Action: Mouse moved to (375, 454)
Screenshot: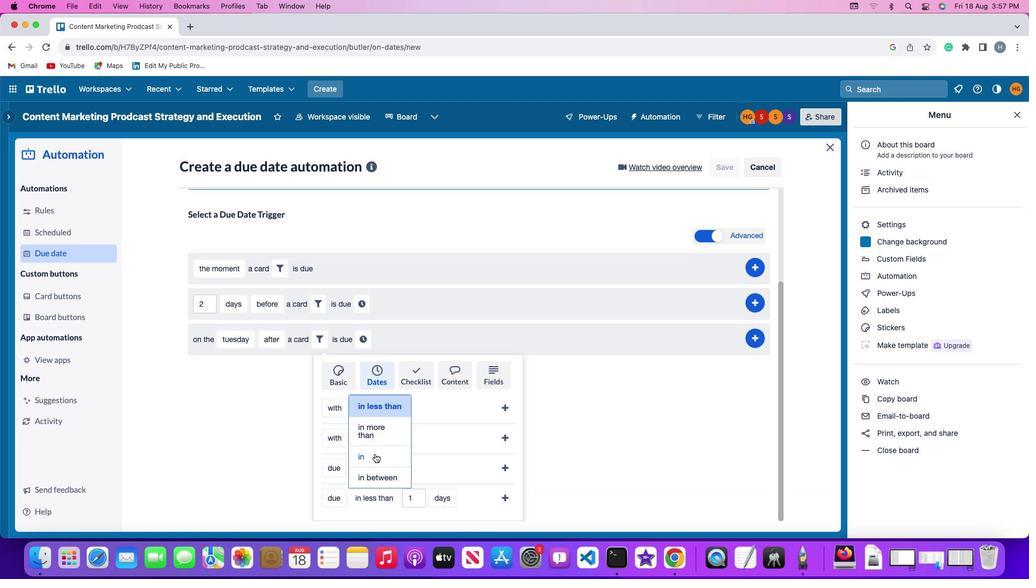 
Action: Mouse pressed left at (375, 454)
Screenshot: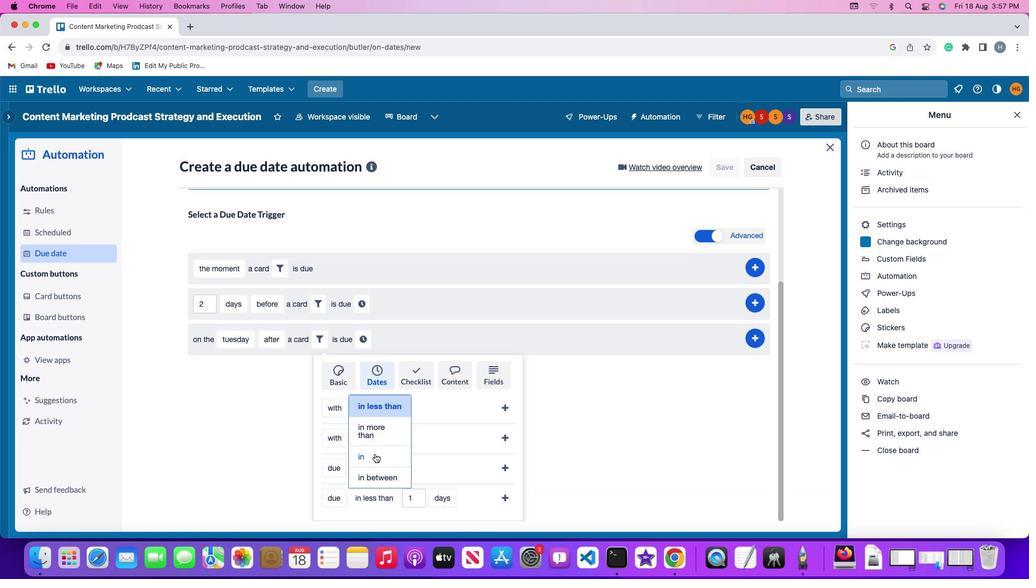 
Action: Mouse moved to (386, 498)
Screenshot: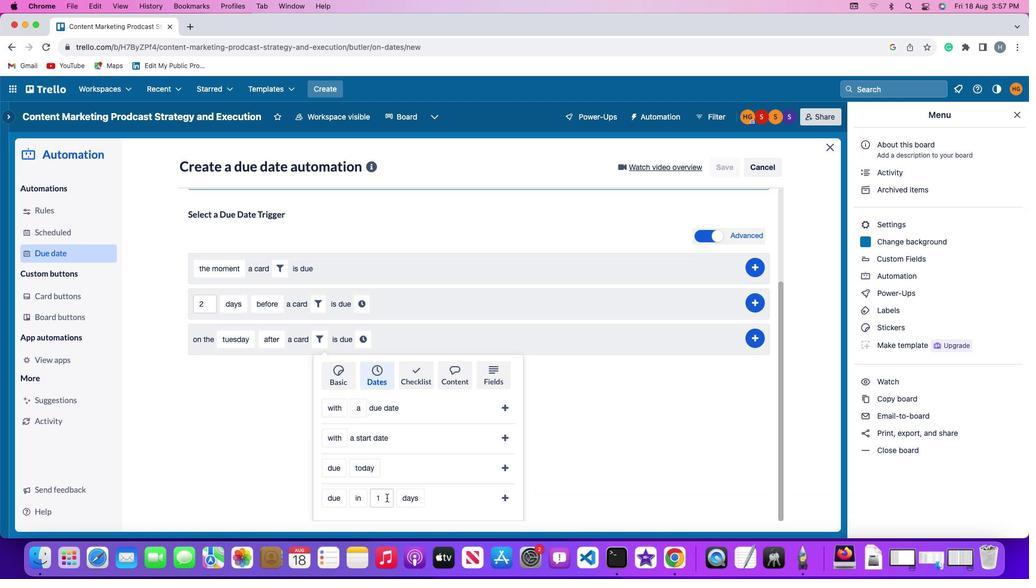
Action: Mouse pressed left at (386, 498)
Screenshot: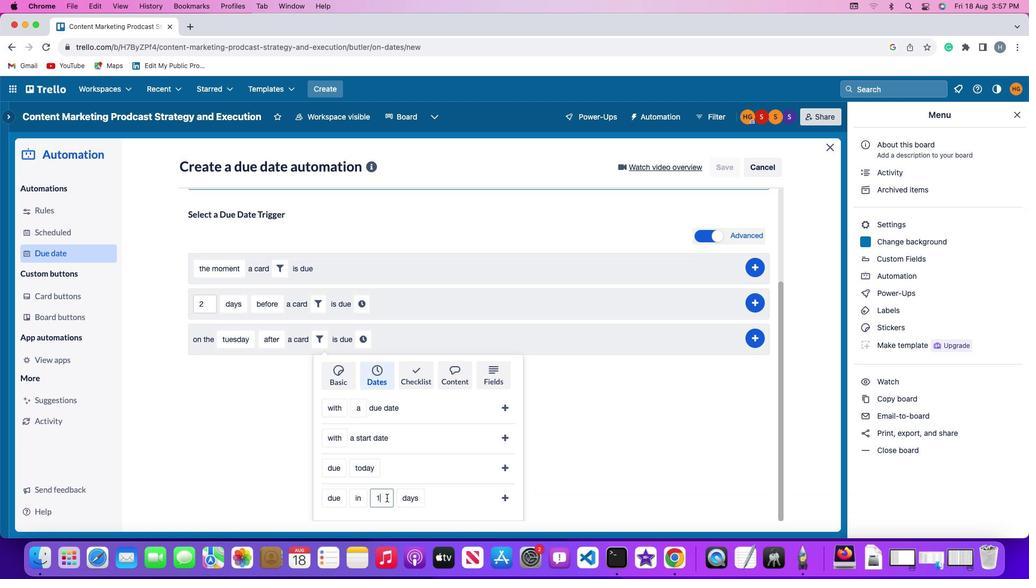 
Action: Mouse moved to (386, 498)
Screenshot: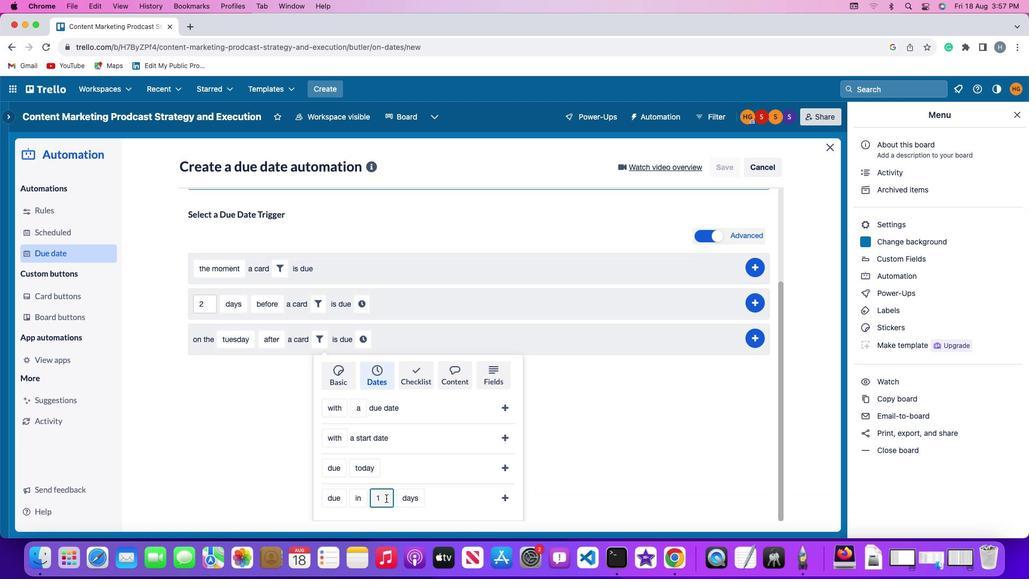 
Action: Key pressed Key.backspace'1'
Screenshot: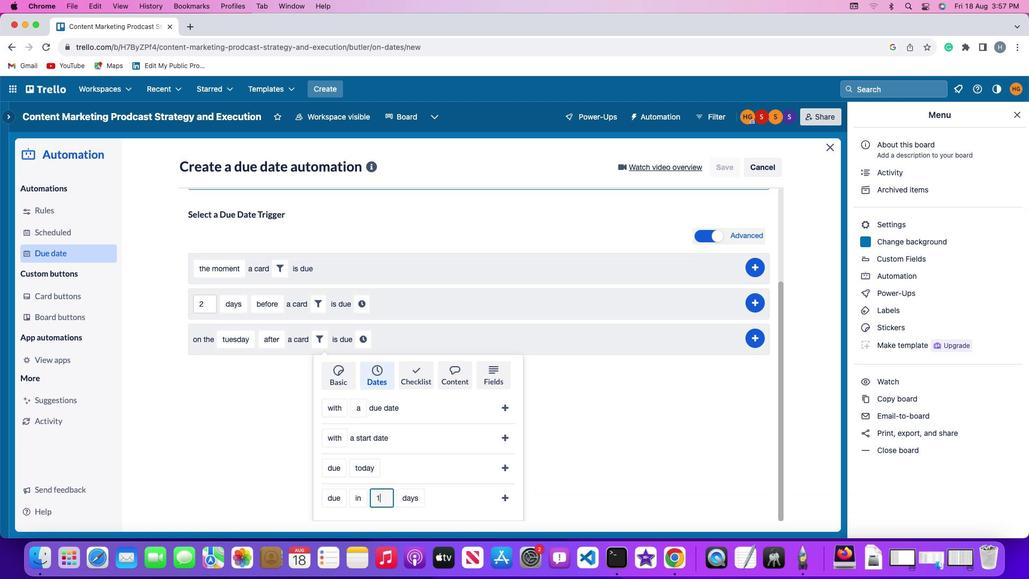 
Action: Mouse moved to (412, 498)
Screenshot: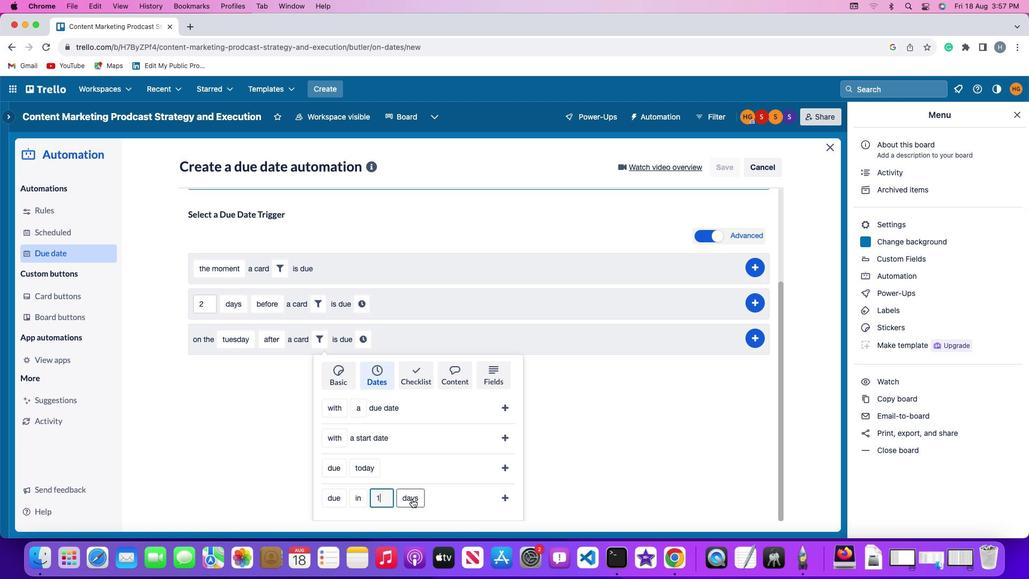 
Action: Mouse pressed left at (412, 498)
Screenshot: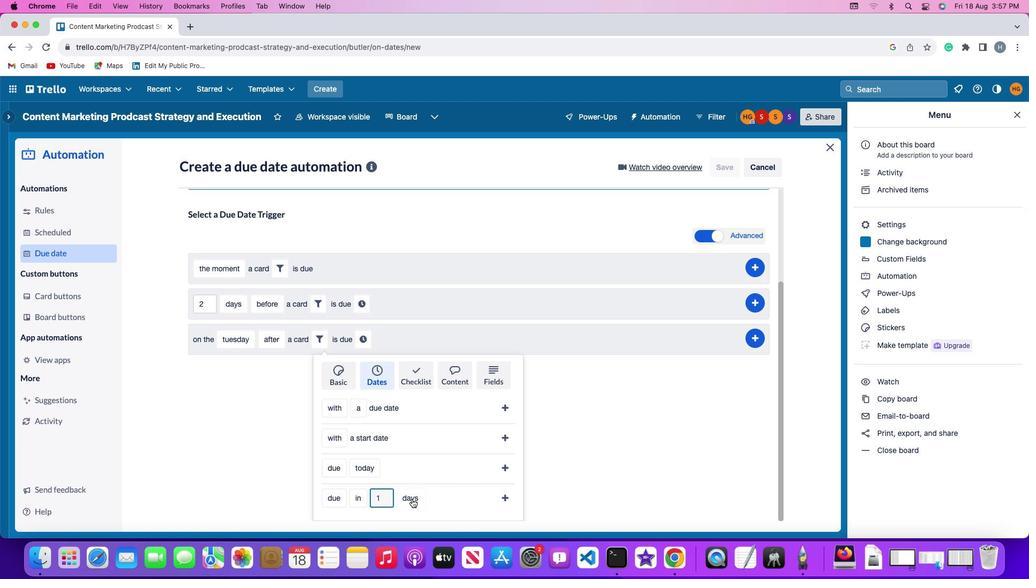 
Action: Mouse moved to (421, 478)
Screenshot: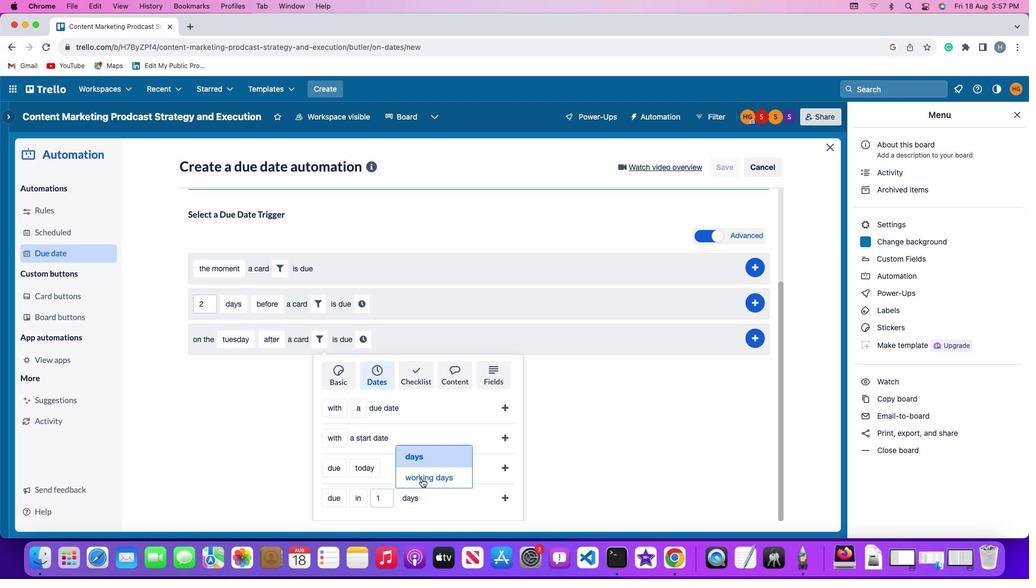 
Action: Mouse pressed left at (421, 478)
Screenshot: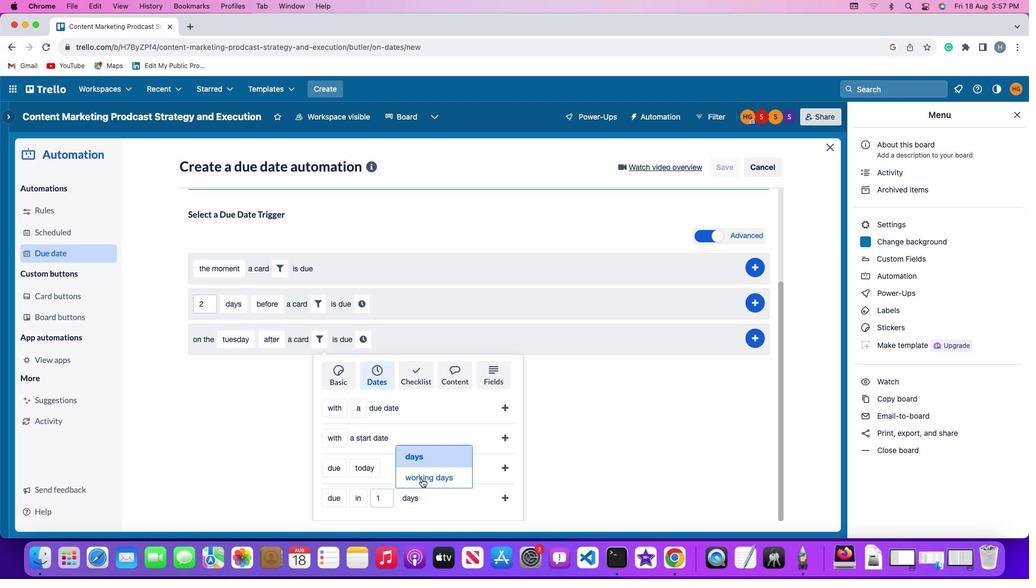 
Action: Mouse moved to (508, 494)
Screenshot: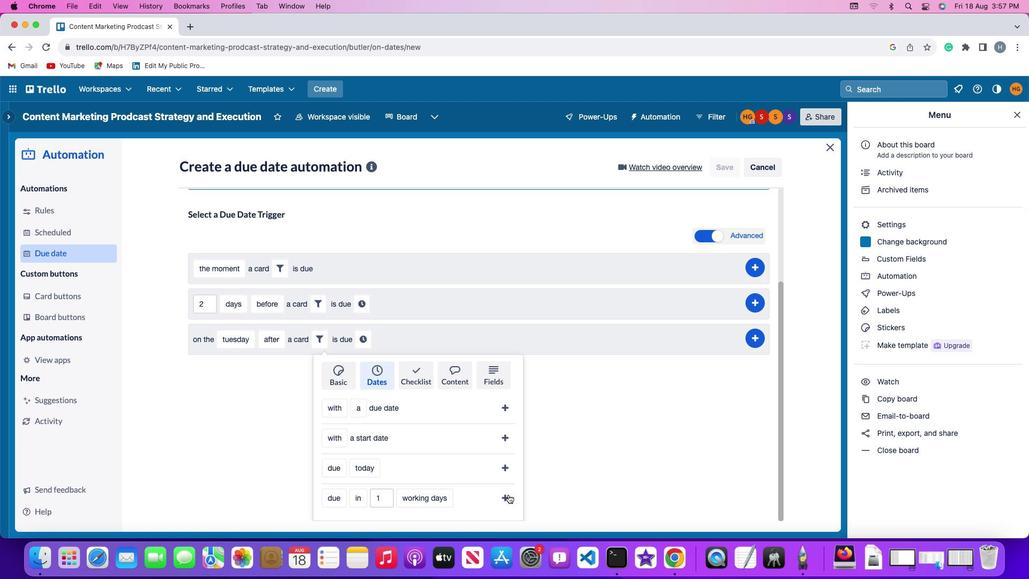 
Action: Mouse pressed left at (508, 494)
Screenshot: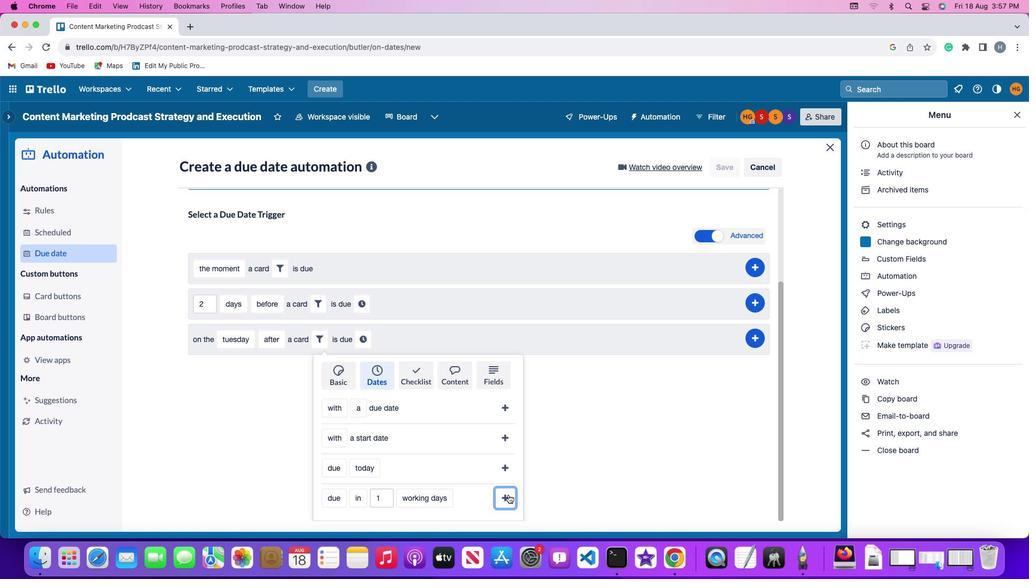 
Action: Mouse moved to (467, 460)
Screenshot: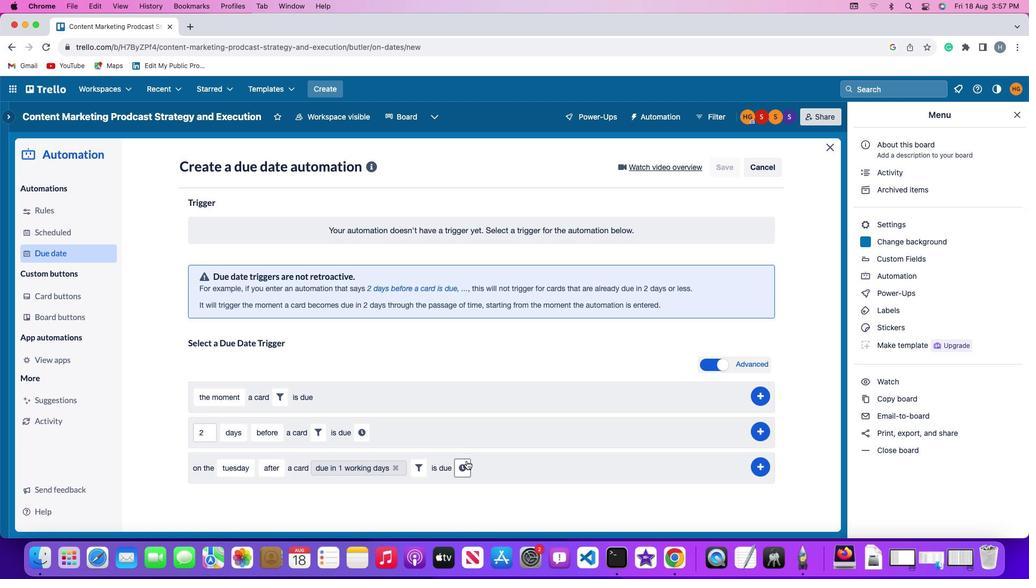 
Action: Mouse pressed left at (467, 460)
Screenshot: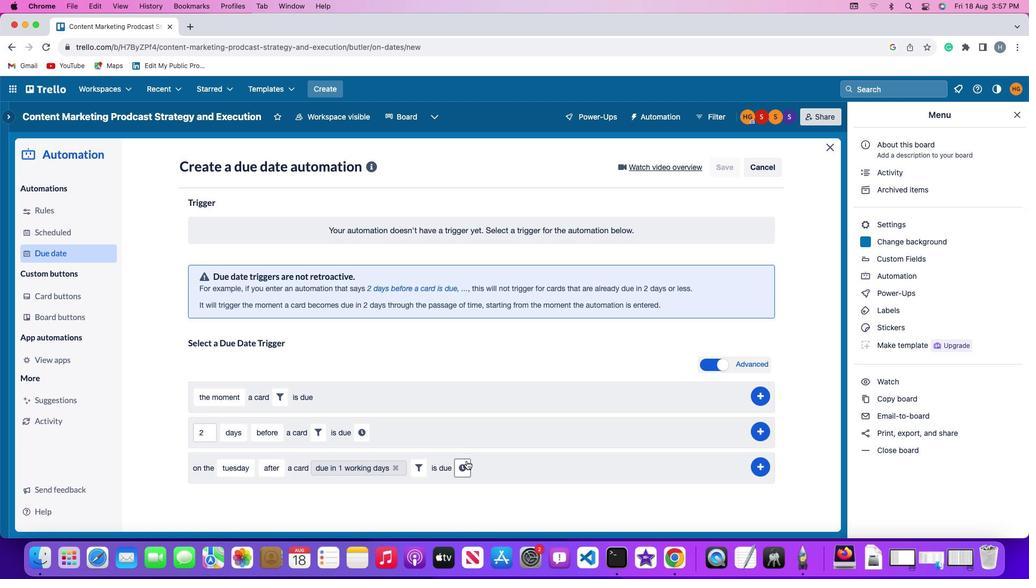 
Action: Mouse moved to (489, 469)
Screenshot: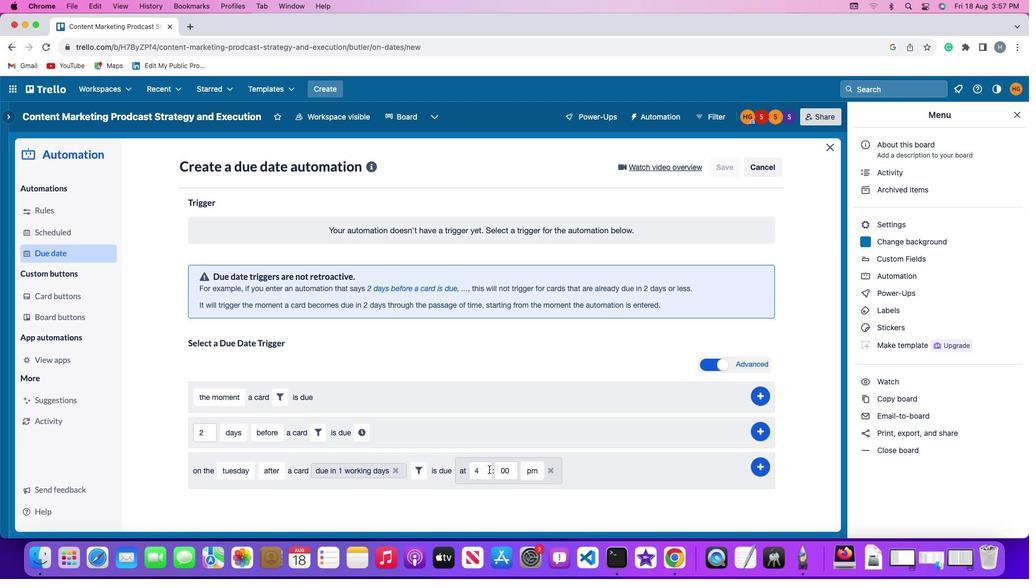 
Action: Mouse pressed left at (489, 469)
Screenshot: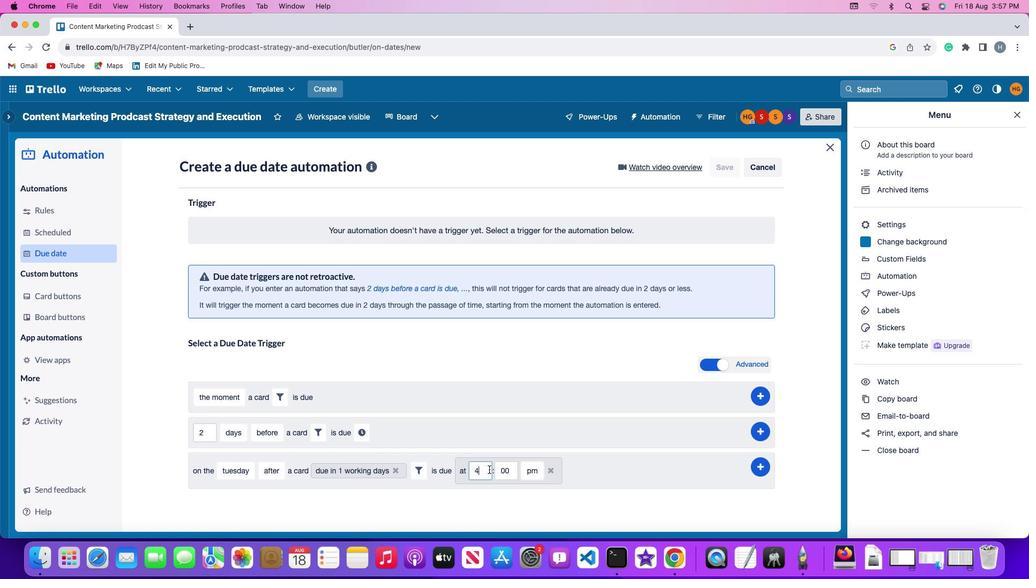 
Action: Key pressed Key.backspace'1''1'
Screenshot: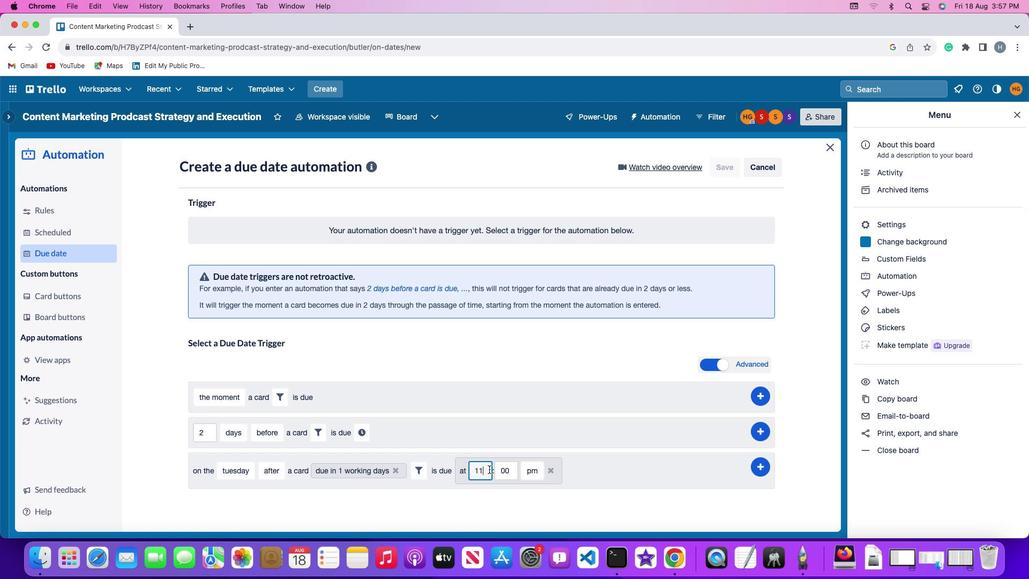 
Action: Mouse moved to (512, 469)
Screenshot: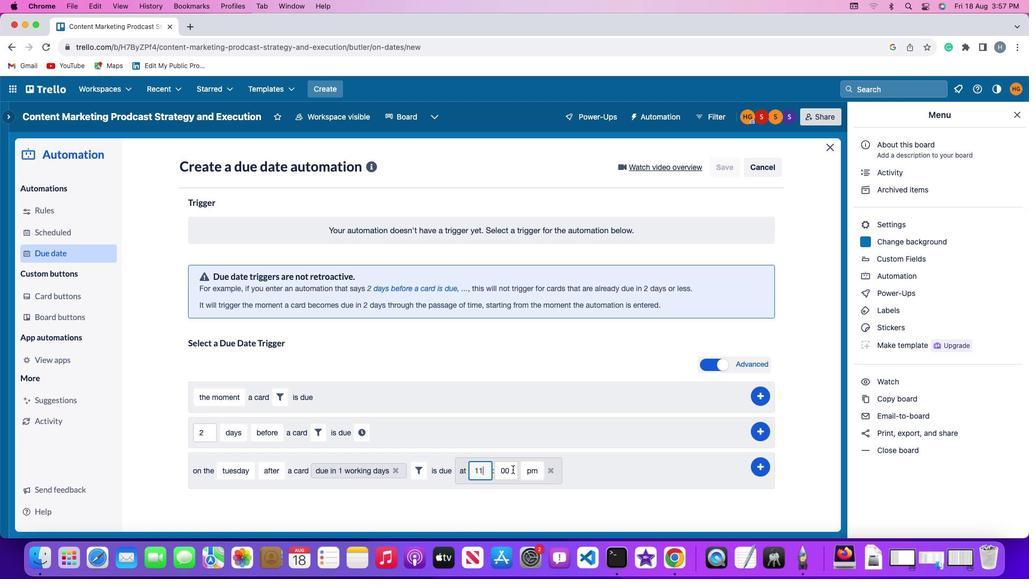 
Action: Mouse pressed left at (512, 469)
Screenshot: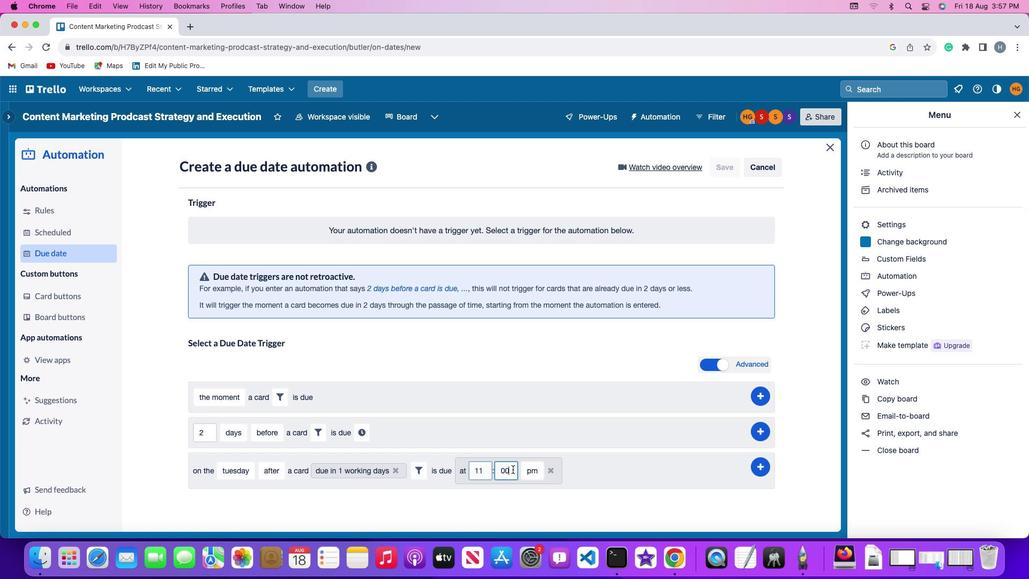 
Action: Mouse moved to (513, 469)
Screenshot: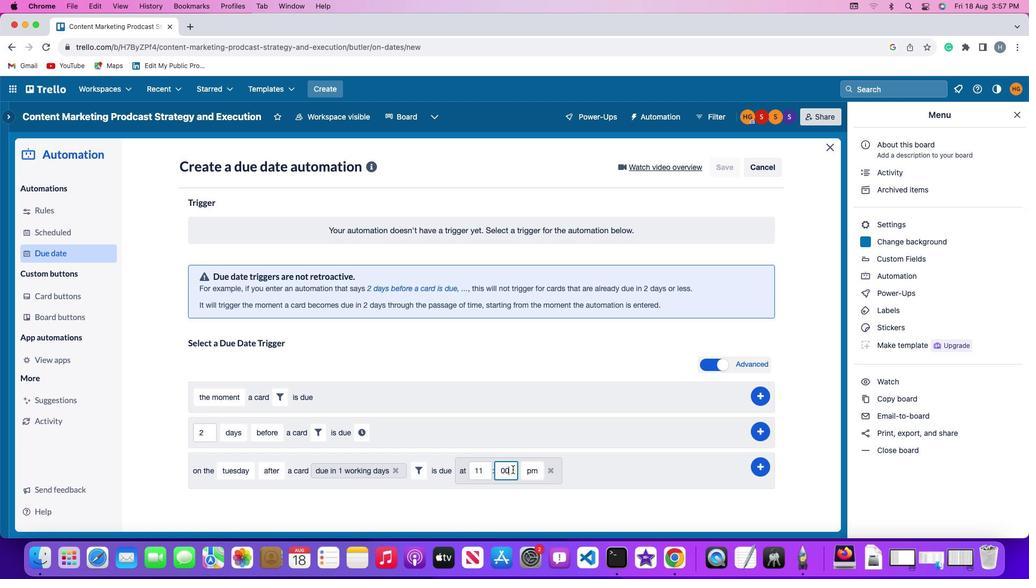 
Action: Key pressed Key.backspaceKey.backspace'0''0'
Screenshot: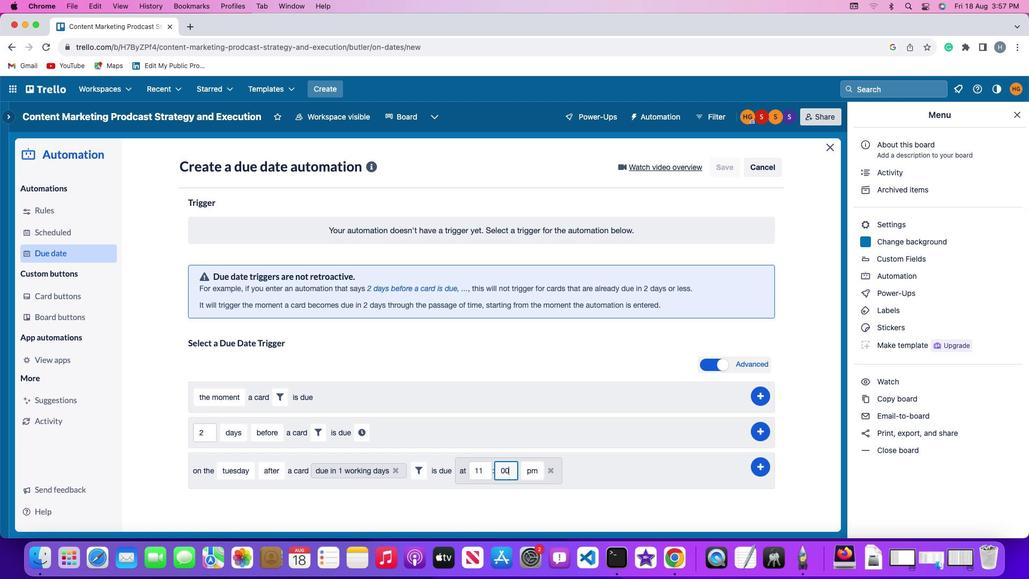 
Action: Mouse moved to (528, 471)
Screenshot: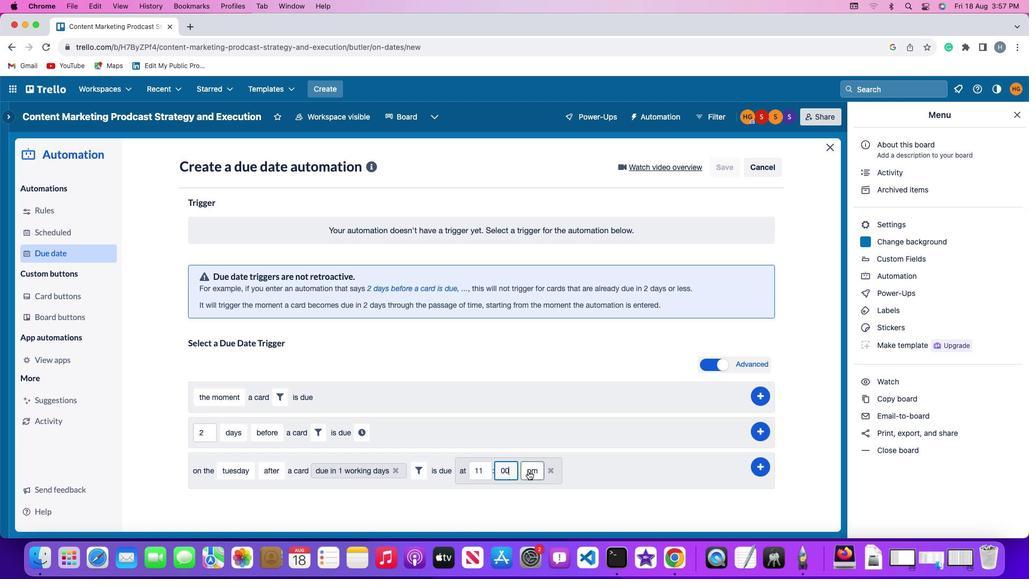 
Action: Mouse pressed left at (528, 471)
Screenshot: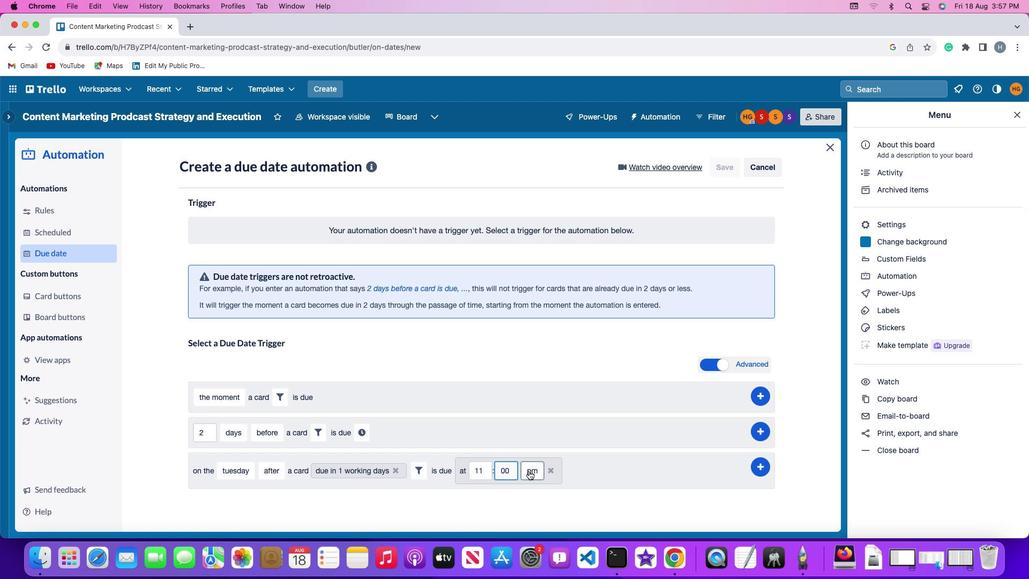 
Action: Mouse moved to (534, 490)
Screenshot: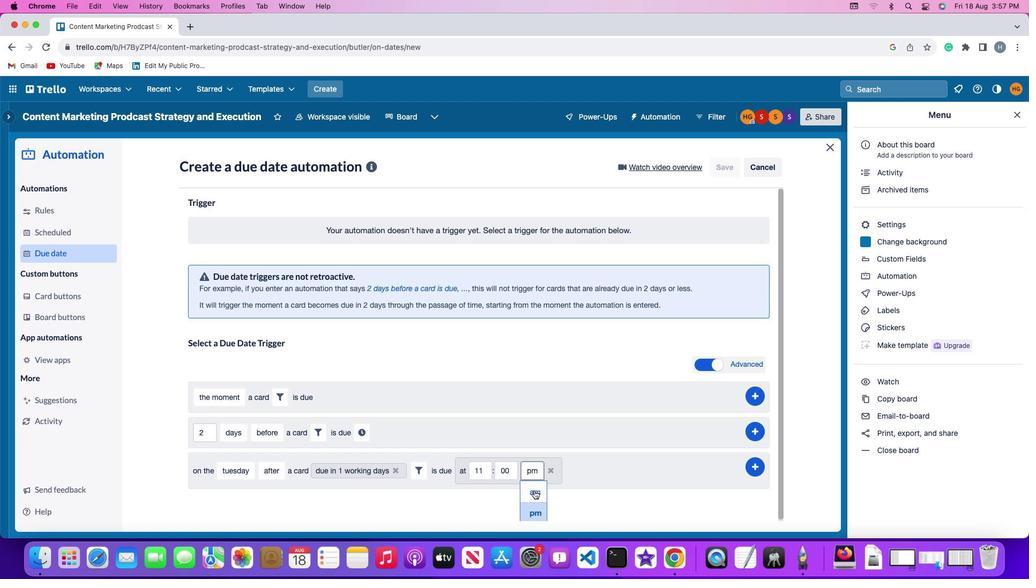 
Action: Mouse pressed left at (534, 490)
Screenshot: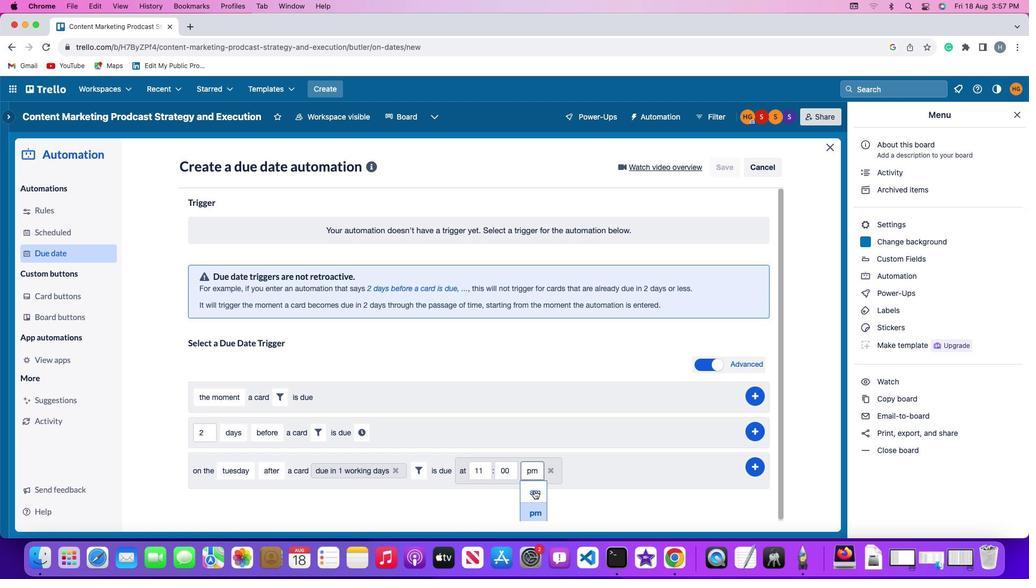 
Action: Mouse moved to (762, 464)
Screenshot: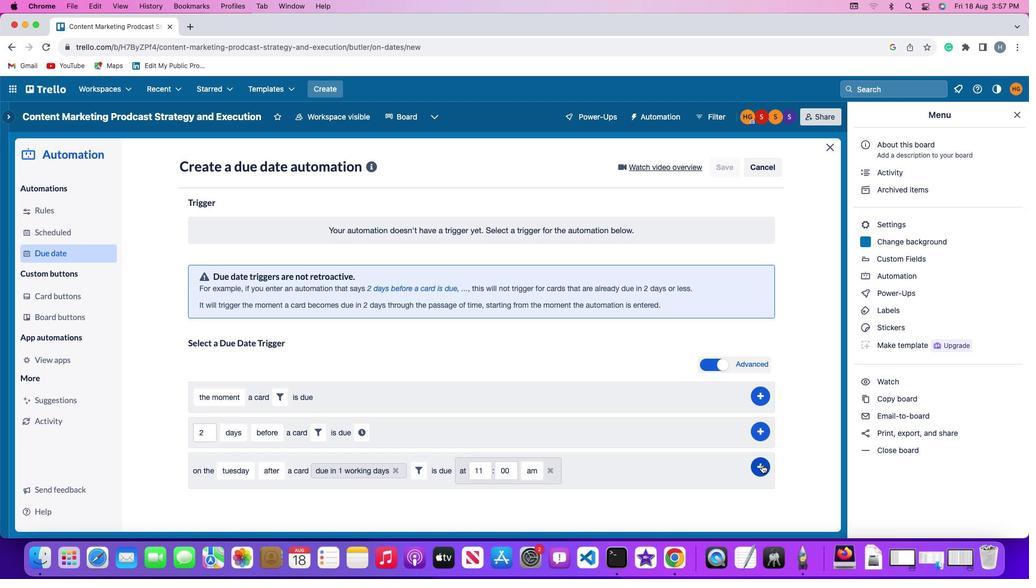 
Action: Mouse pressed left at (762, 464)
Screenshot: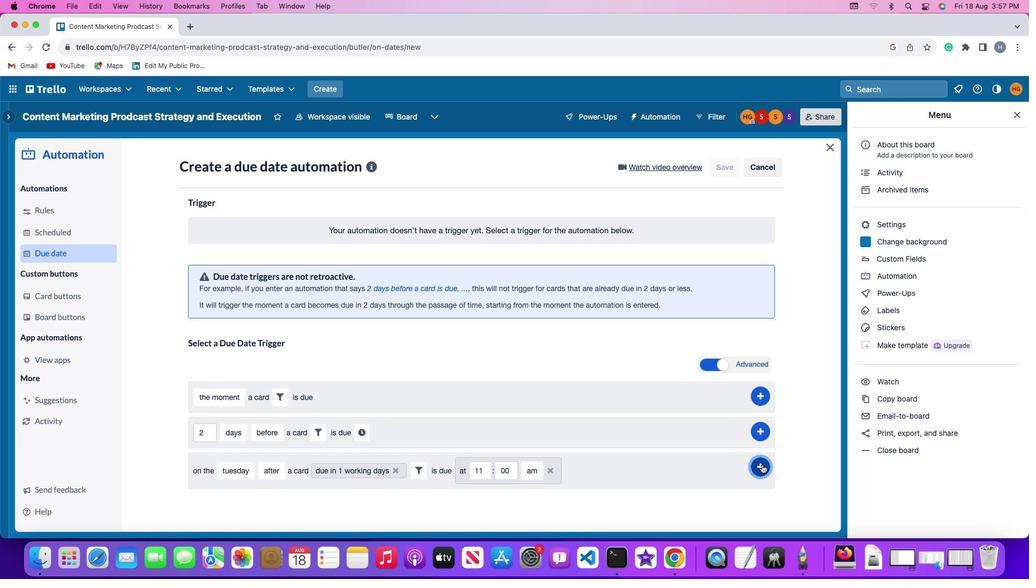 
Action: Mouse moved to (807, 381)
Screenshot: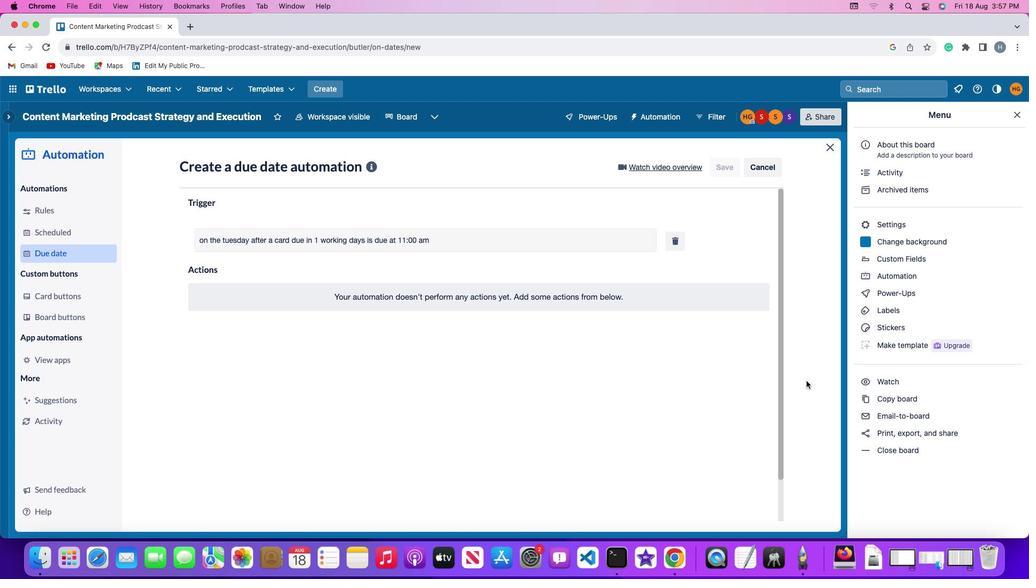 
